 Task: Reply All to email with the signature Eden Taylor with the subject Request for flextime from softage.1@softage.net with the message I need your assistance in preparing a project status report for the stakeholders.
Action: Mouse moved to (83, 91)
Screenshot: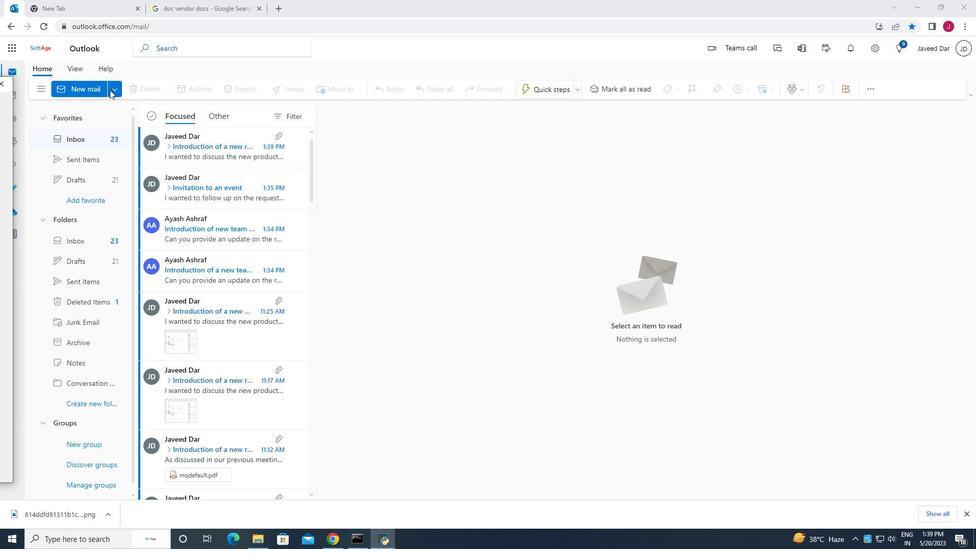 
Action: Mouse pressed left at (83, 91)
Screenshot: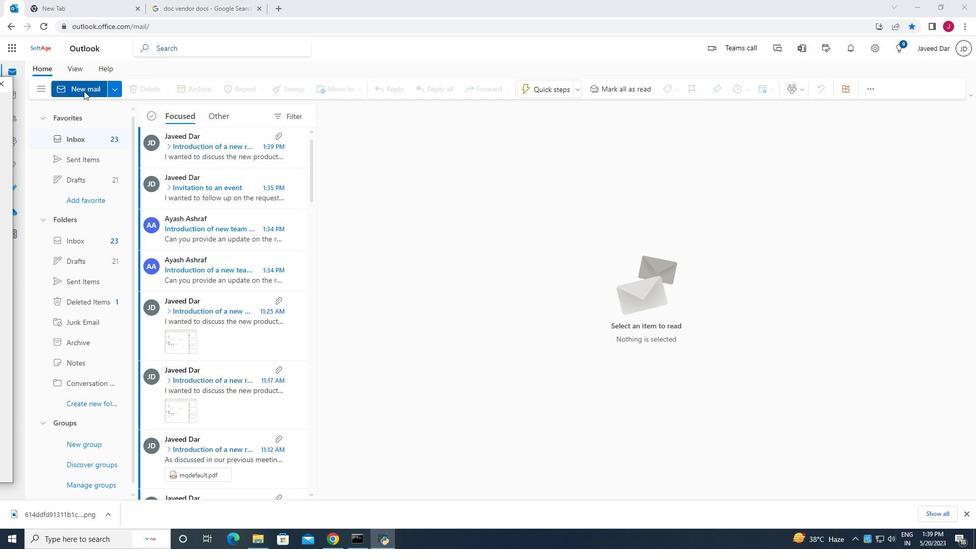 
Action: Mouse moved to (661, 88)
Screenshot: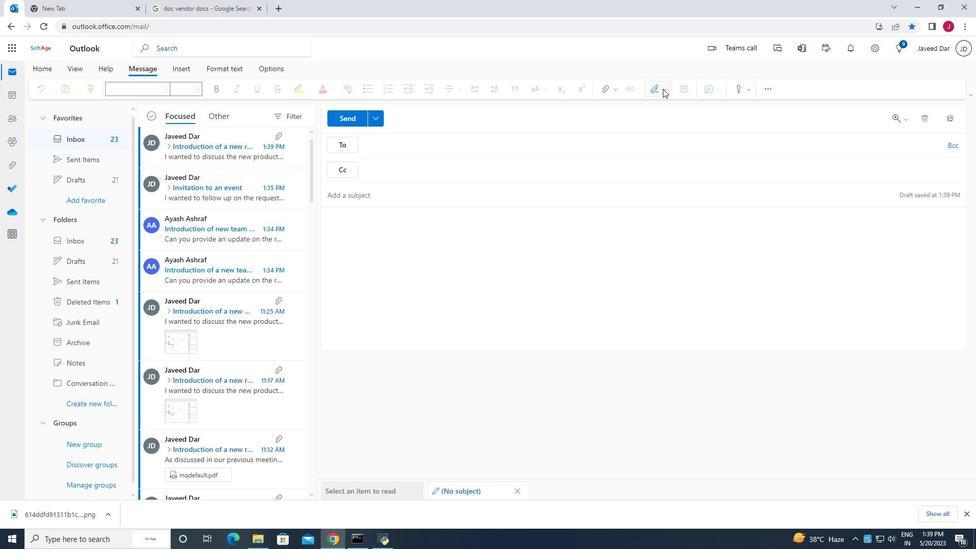 
Action: Mouse pressed left at (661, 88)
Screenshot: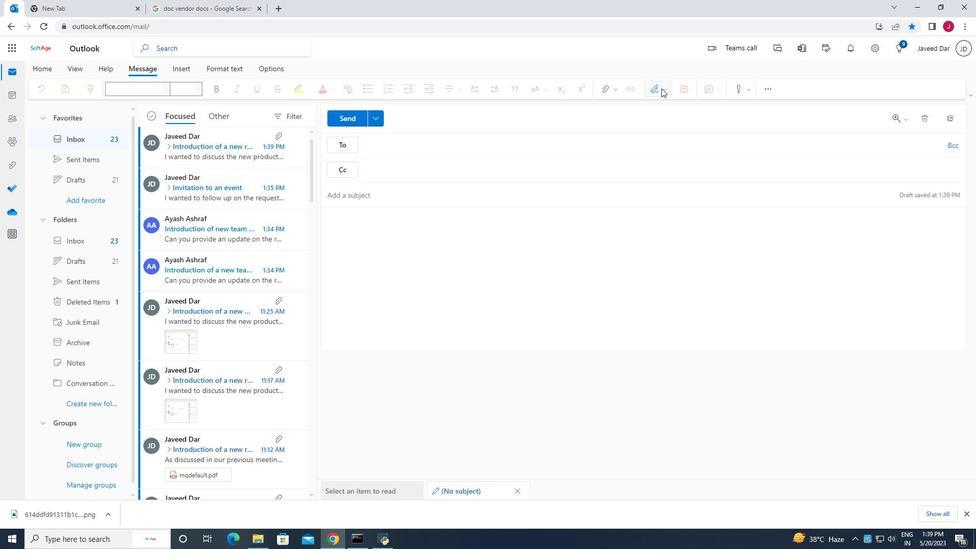 
Action: Mouse moved to (638, 129)
Screenshot: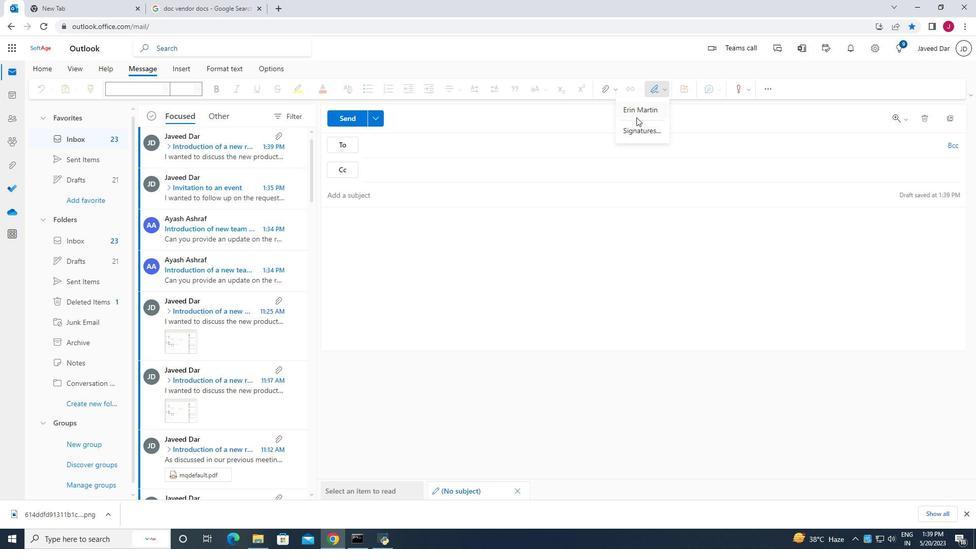 
Action: Mouse pressed left at (638, 129)
Screenshot: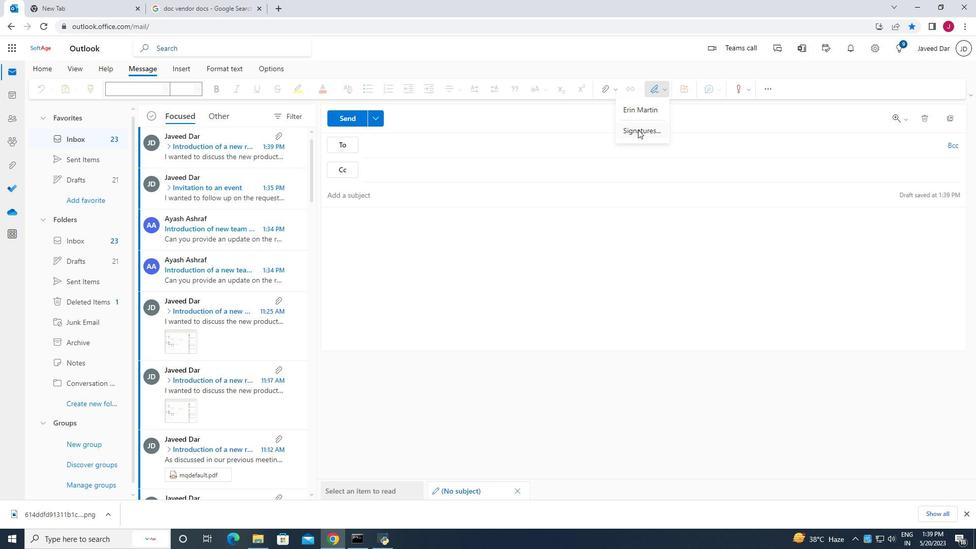 
Action: Mouse moved to (695, 168)
Screenshot: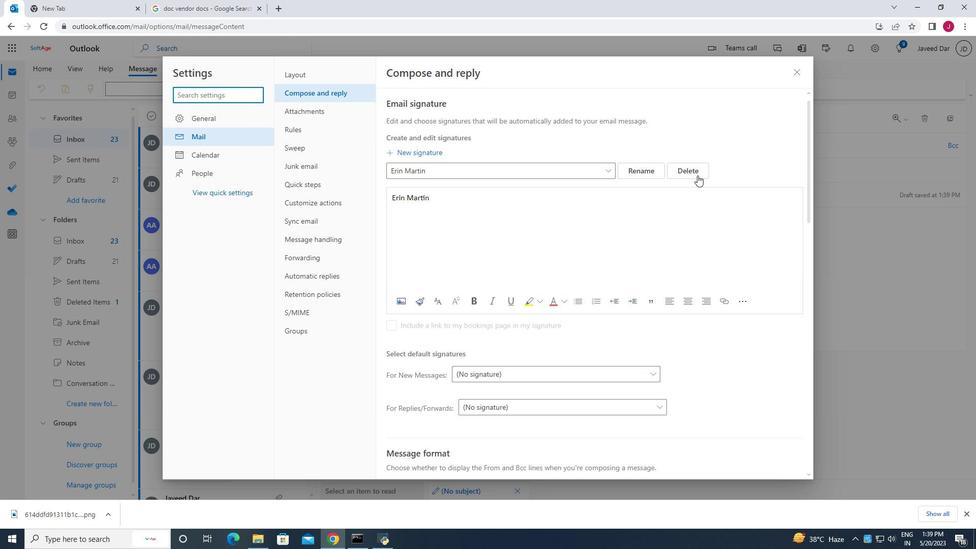 
Action: Mouse pressed left at (695, 168)
Screenshot: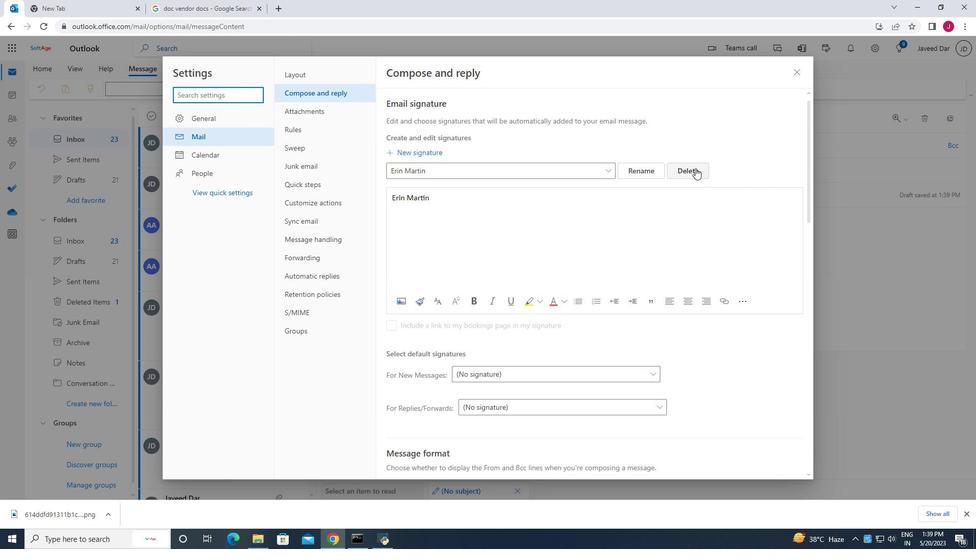 
Action: Mouse moved to (408, 171)
Screenshot: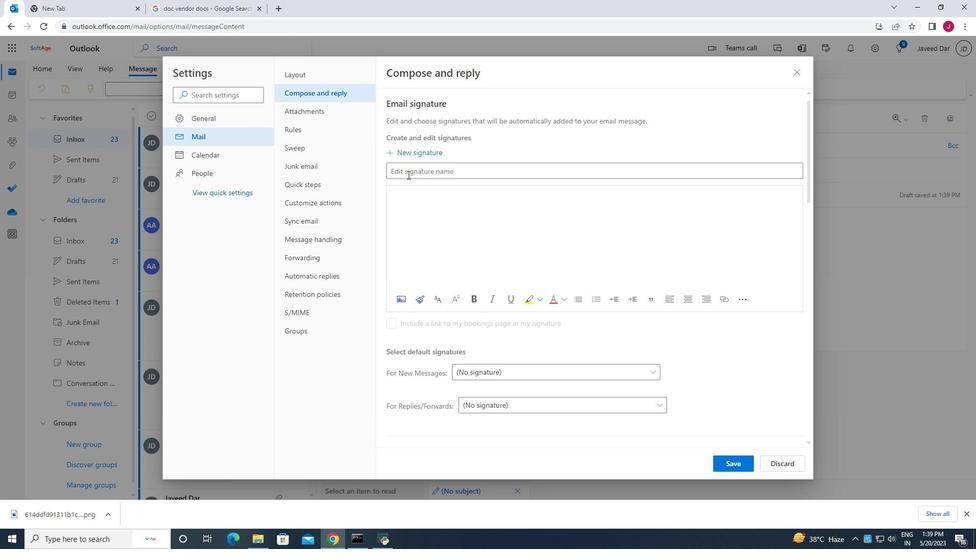 
Action: Mouse pressed left at (408, 171)
Screenshot: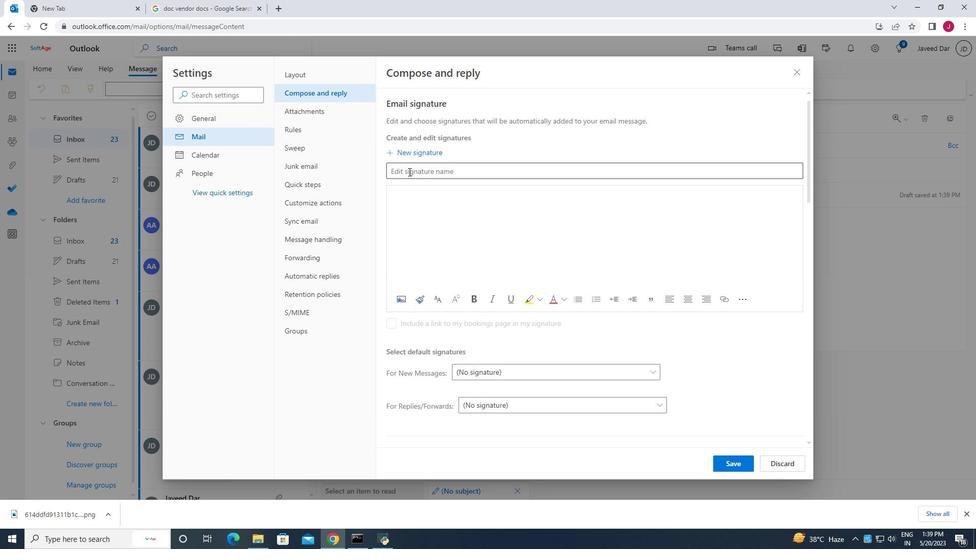 
Action: Key pressed <Key.caps_lock>E<Key.caps_lock>den<Key.space><Key.caps_lock>T<Key.caps_lock>aylor
Screenshot: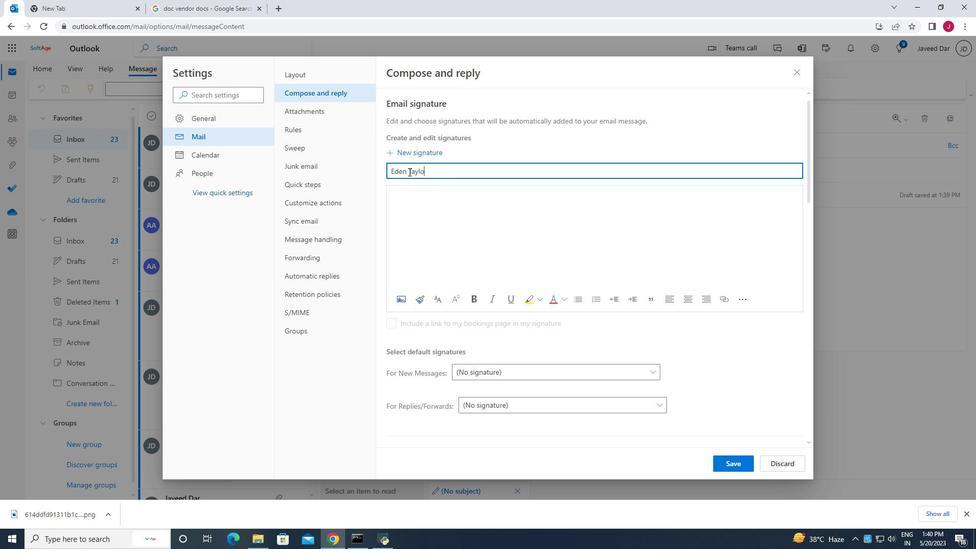 
Action: Mouse moved to (407, 192)
Screenshot: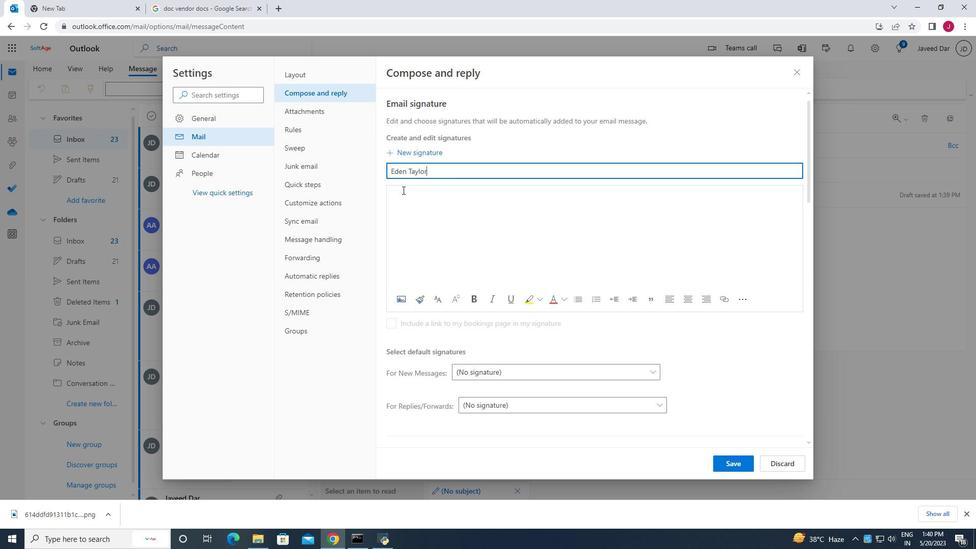 
Action: Mouse pressed left at (407, 192)
Screenshot: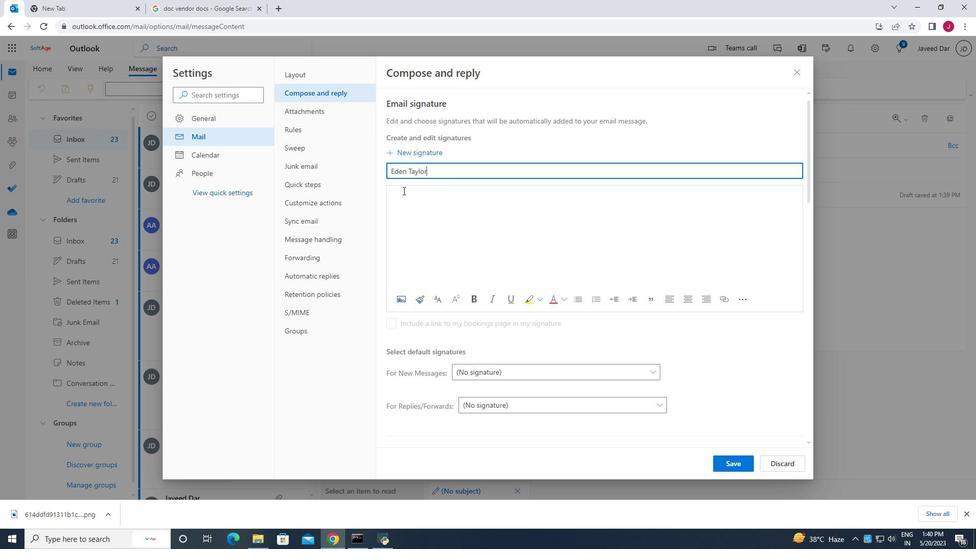 
Action: Mouse moved to (411, 194)
Screenshot: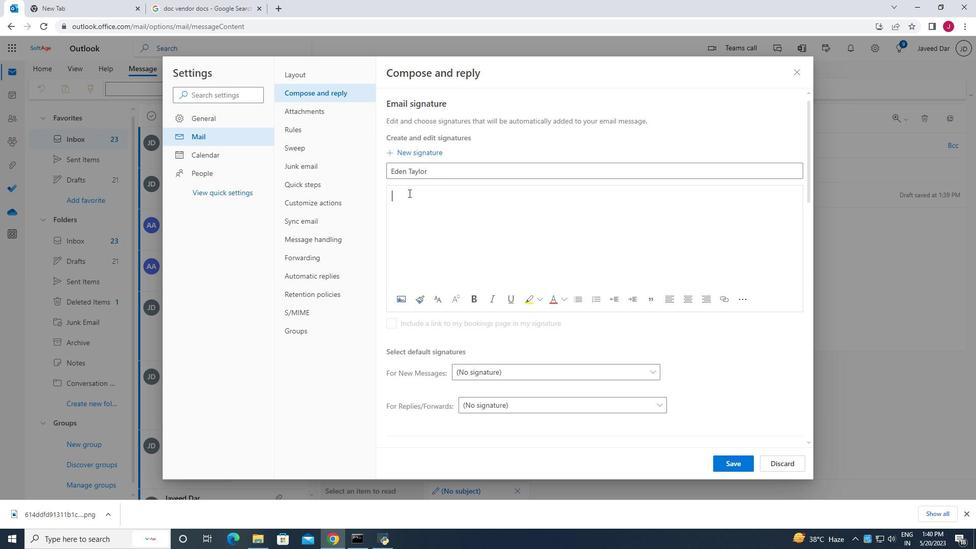 
Action: Key pressed <Key.caps_lock>E<Key.caps_lock>den<Key.space><Key.caps_lock>T<Key.caps_lock>aylor
Screenshot: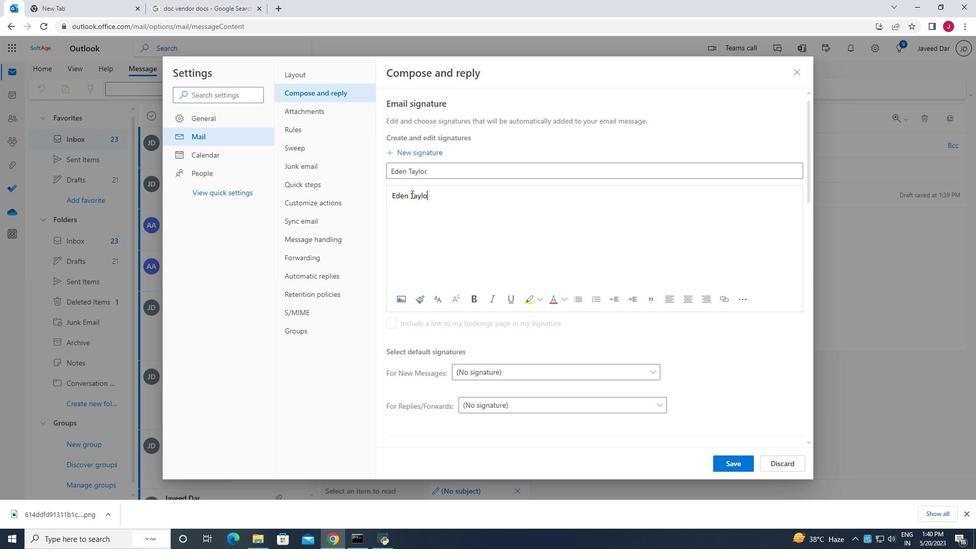 
Action: Mouse moved to (737, 459)
Screenshot: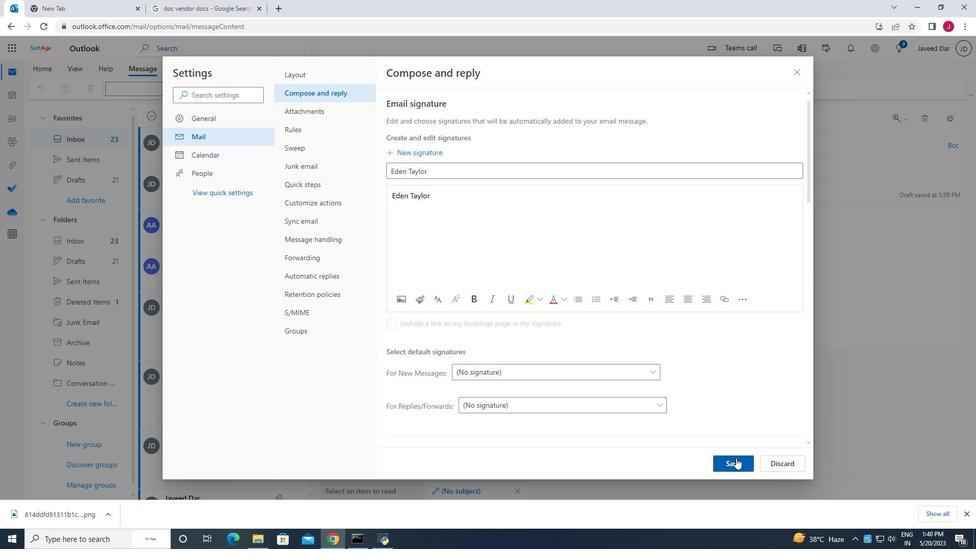 
Action: Mouse pressed left at (737, 459)
Screenshot: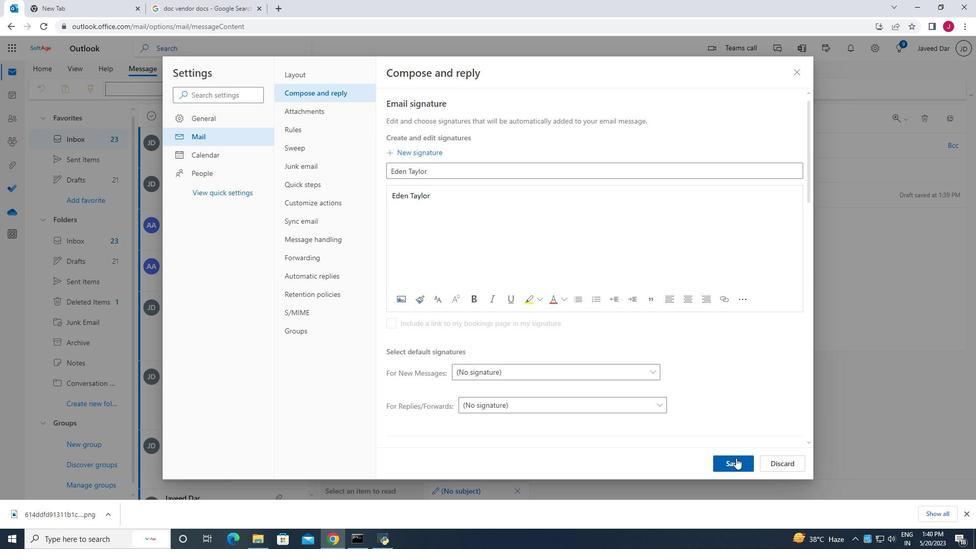 
Action: Mouse moved to (796, 71)
Screenshot: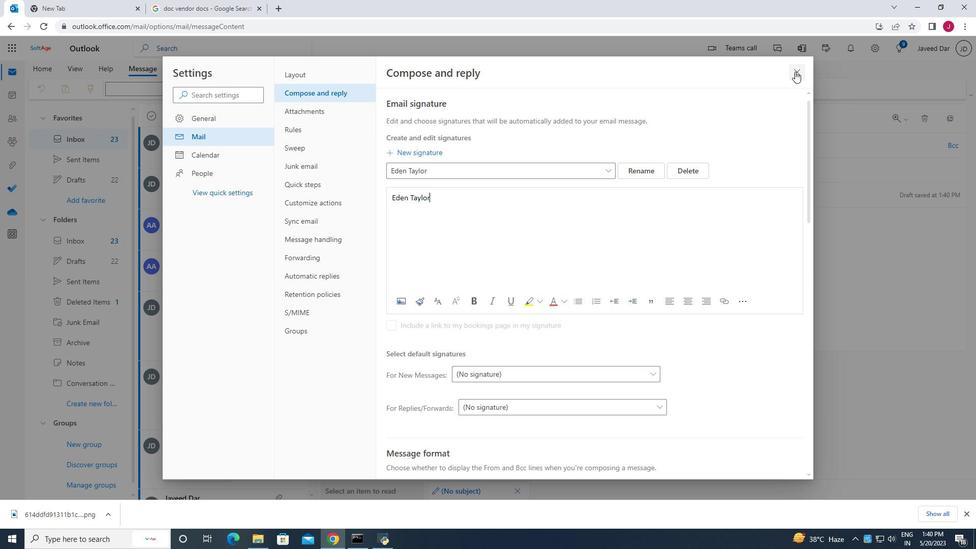
Action: Mouse pressed left at (796, 71)
Screenshot: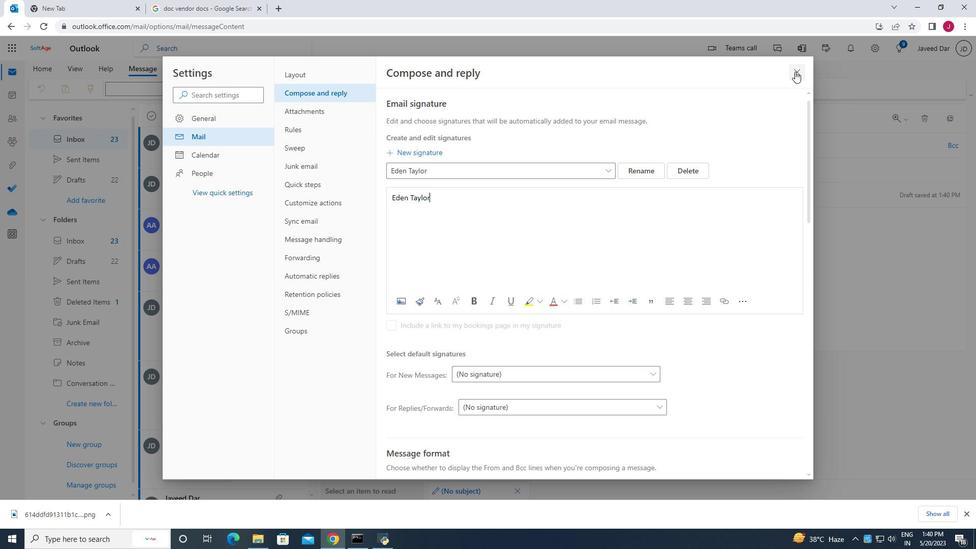 
Action: Mouse moved to (654, 94)
Screenshot: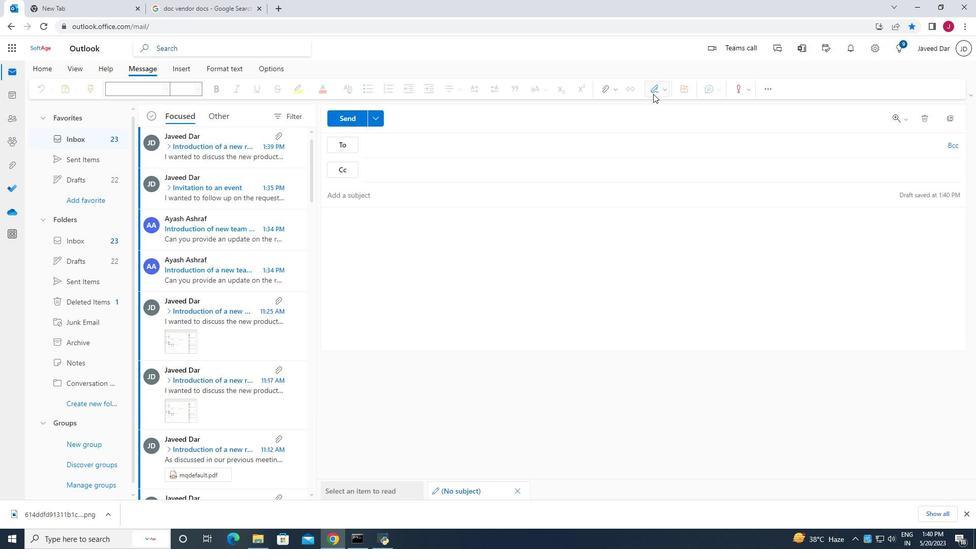 
Action: Mouse pressed left at (654, 94)
Screenshot: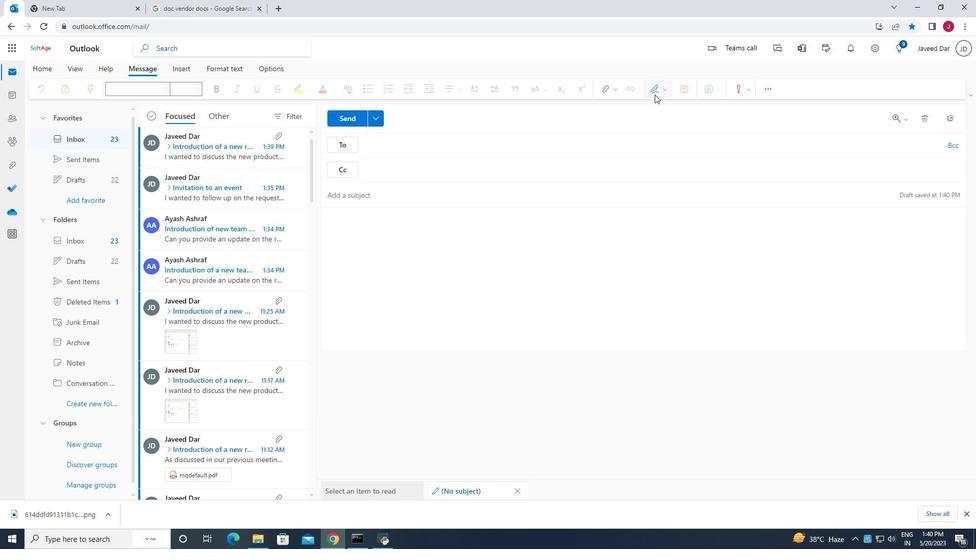 
Action: Mouse moved to (633, 111)
Screenshot: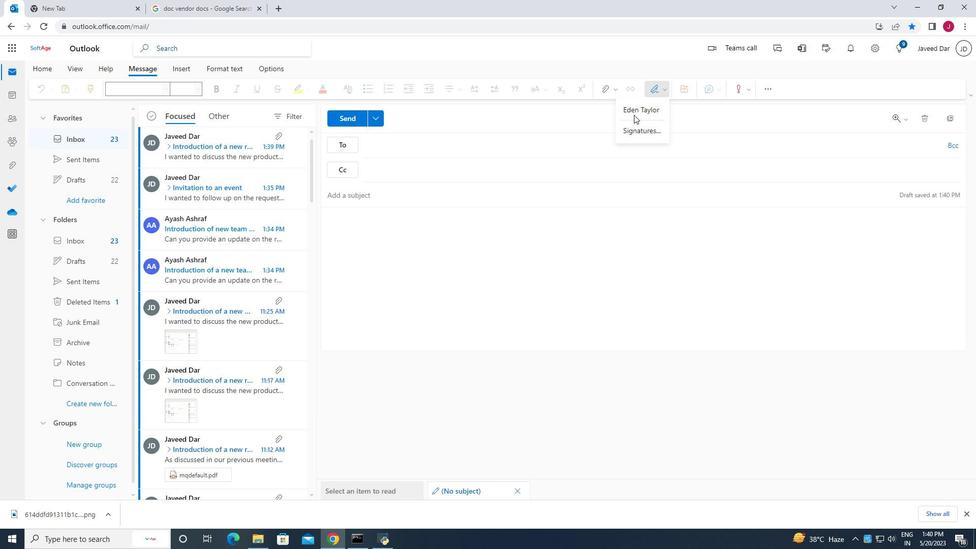 
Action: Mouse pressed left at (633, 111)
Screenshot: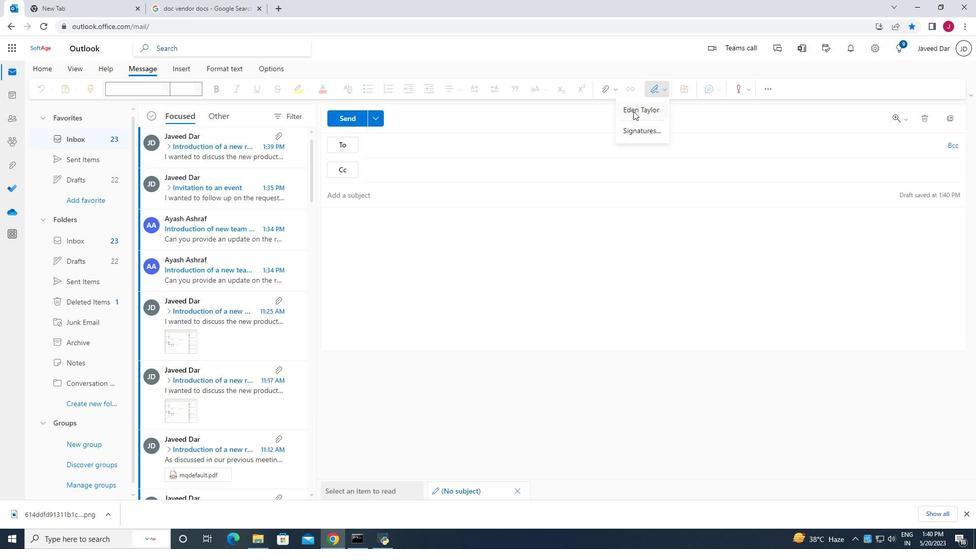 
Action: Mouse moved to (345, 194)
Screenshot: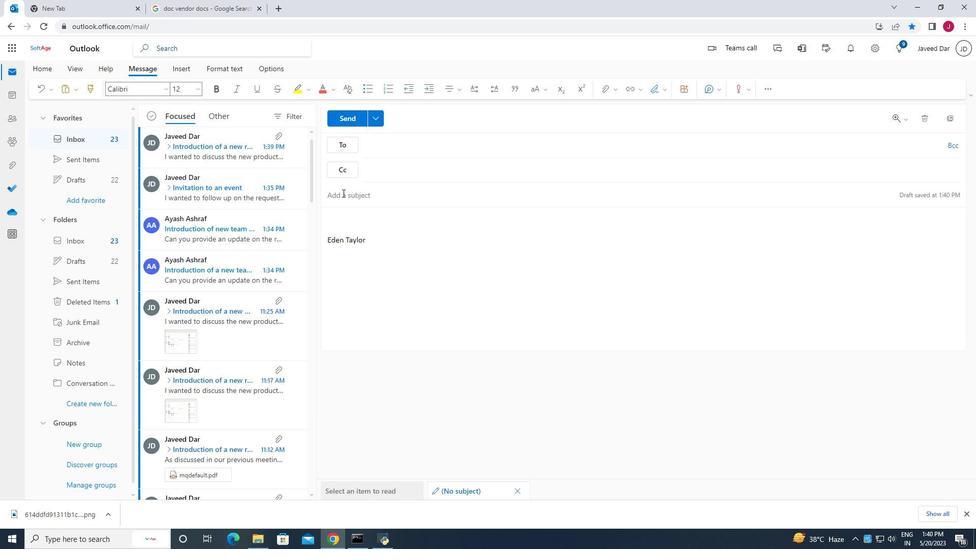 
Action: Mouse pressed left at (345, 194)
Screenshot: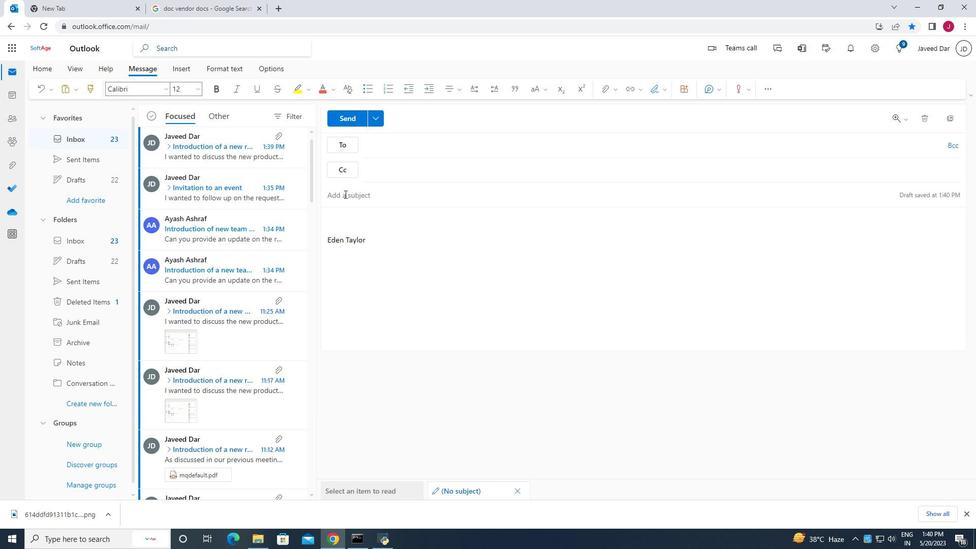 
Action: Mouse moved to (348, 196)
Screenshot: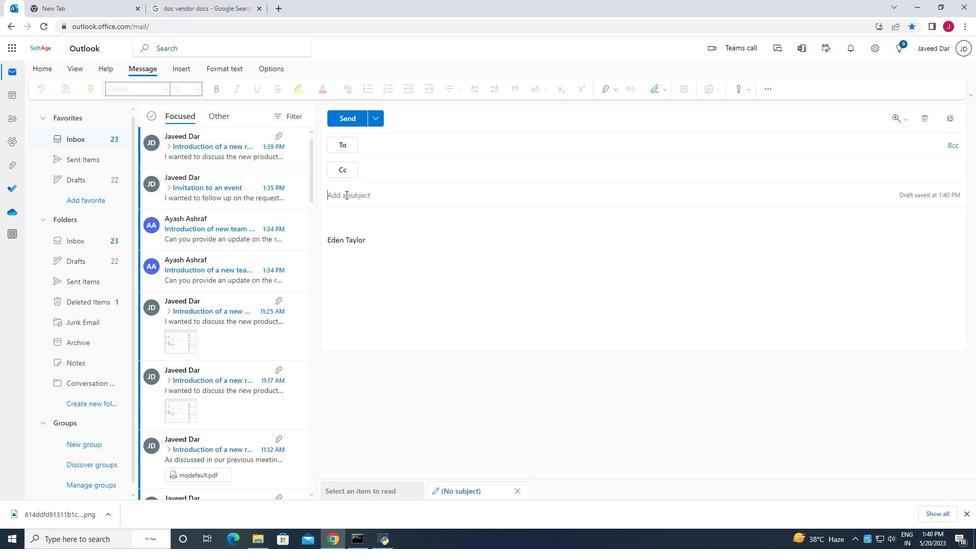 
Action: Key pressed <Key.caps_lock>R<Key.caps_lock>equest<Key.space>for<Key.space>flextime<Key.space>
Screenshot: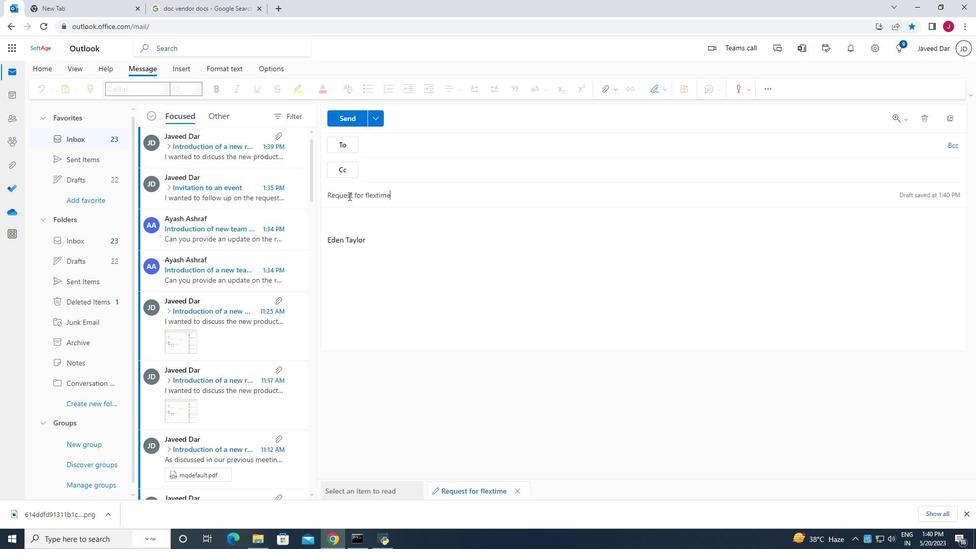 
Action: Mouse moved to (370, 214)
Screenshot: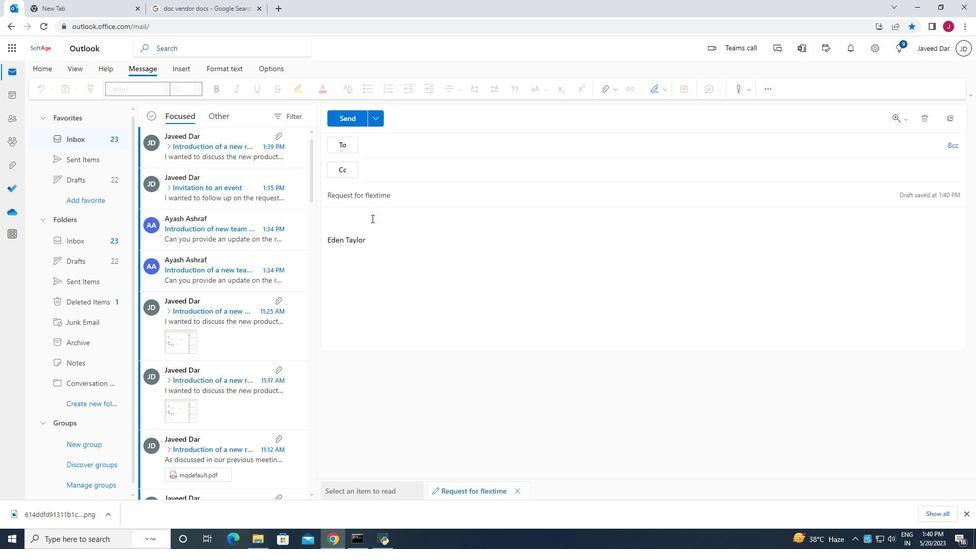 
Action: Mouse pressed left at (370, 214)
Screenshot: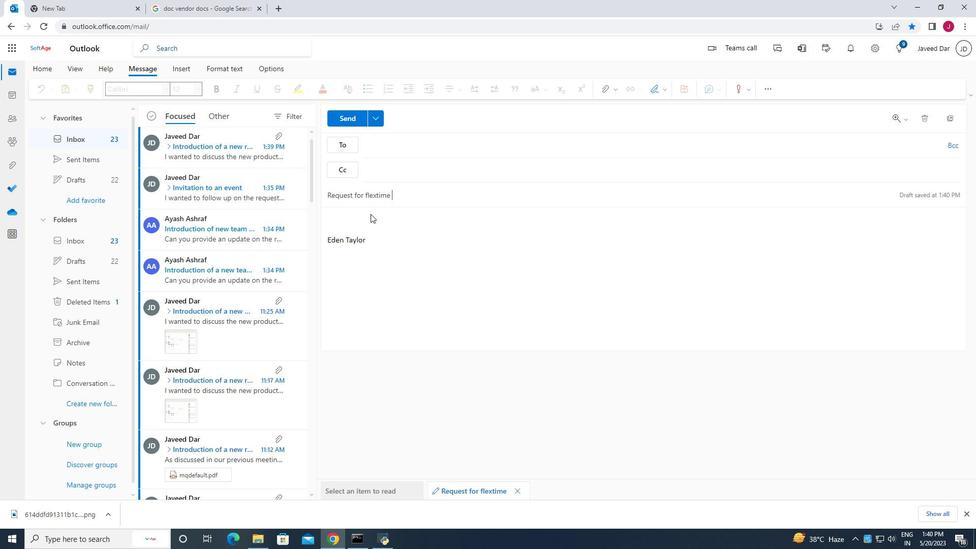 
Action: Mouse moved to (355, 216)
Screenshot: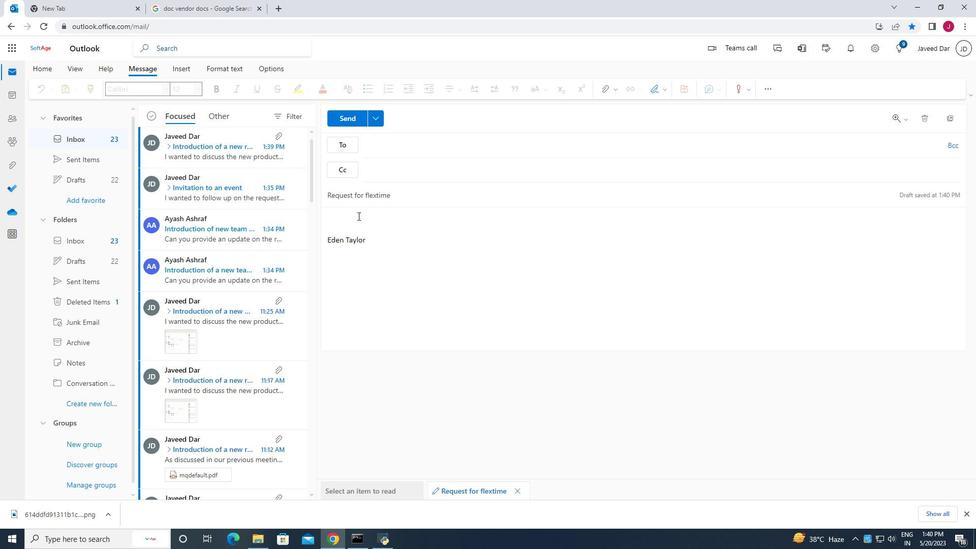 
Action: Mouse pressed left at (355, 216)
Screenshot: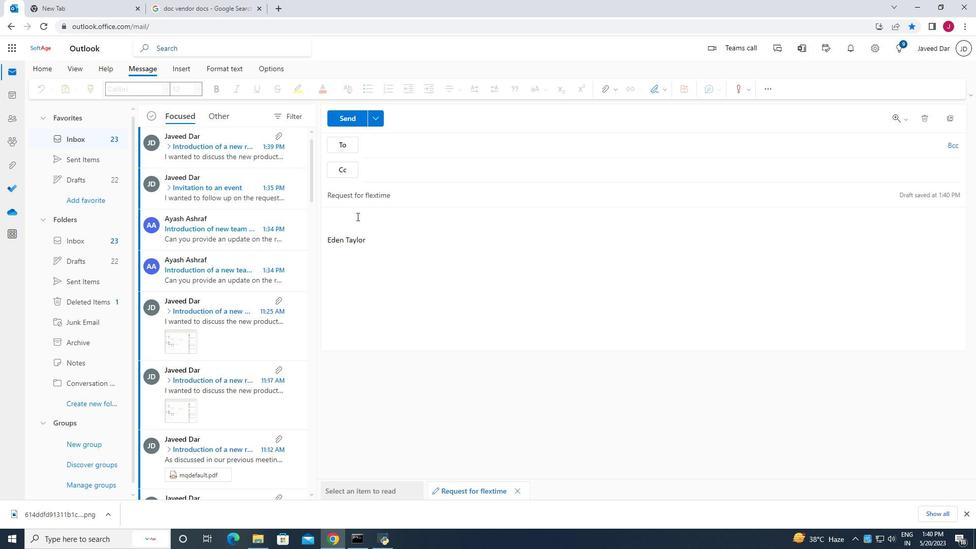 
Action: Key pressed <Key.caps_lock>I<Key.caps_lock><Key.space>need<Key.space>your<Key.space>assistance<Key.space>in<Key.space>preparing<Key.space>a<Key.space>project<Key.space>status<Key.space>report<Key.space>for<Key.space>the<Key.space>stakeholders.
Screenshot: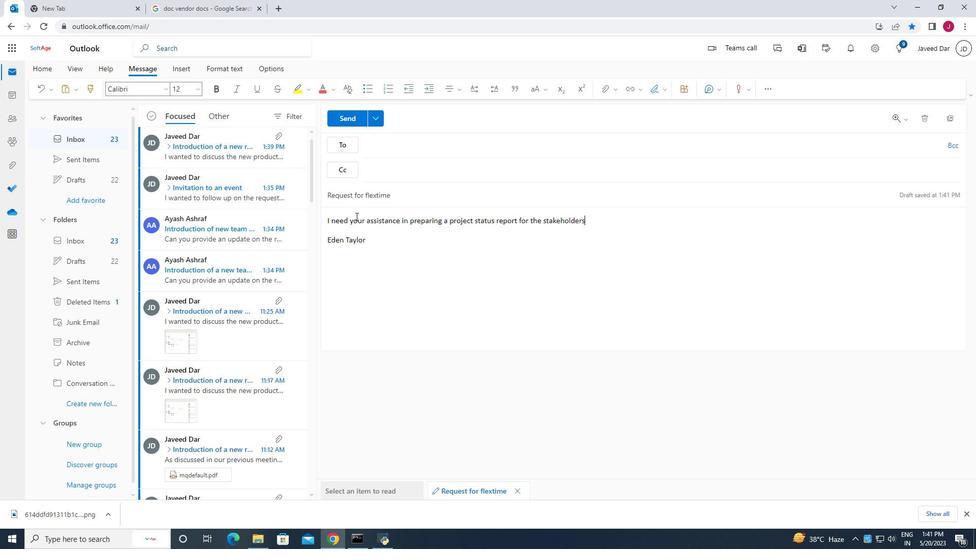 
Action: Mouse moved to (413, 142)
Screenshot: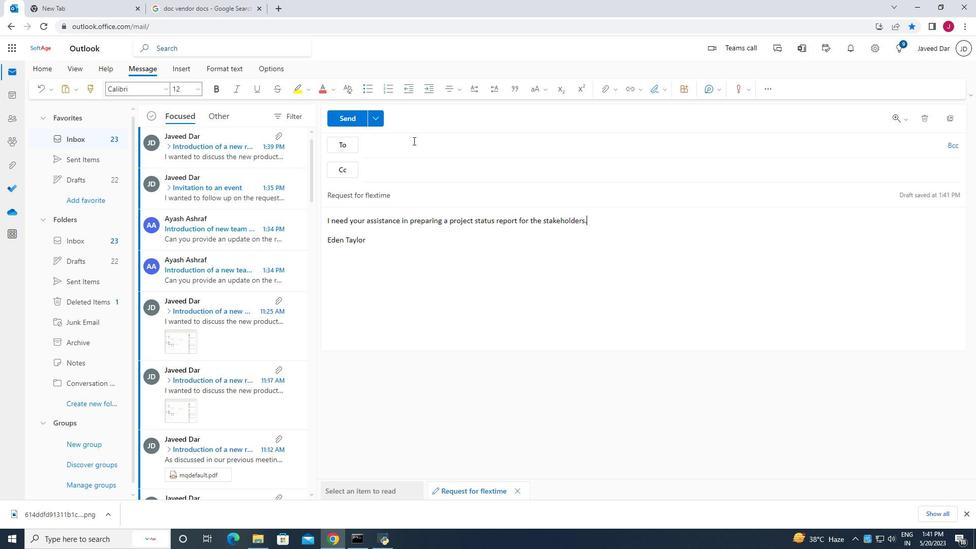 
Action: Mouse pressed left at (413, 142)
Screenshot: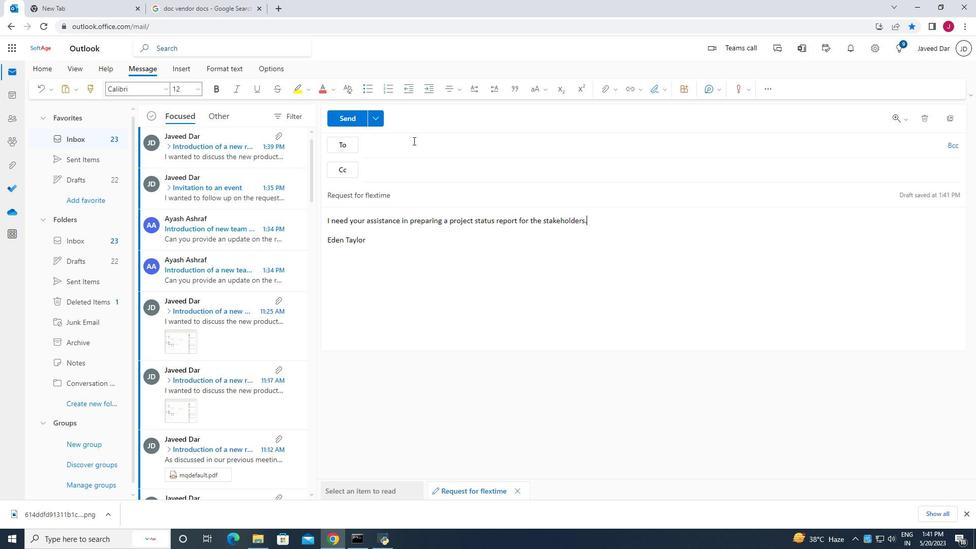 
Action: Mouse moved to (456, 213)
Screenshot: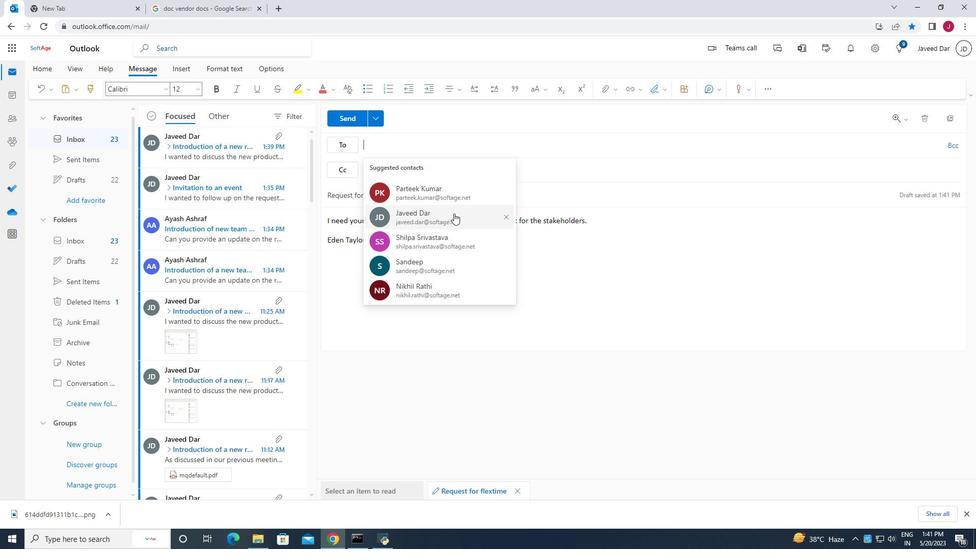 
Action: Mouse pressed left at (456, 213)
Screenshot: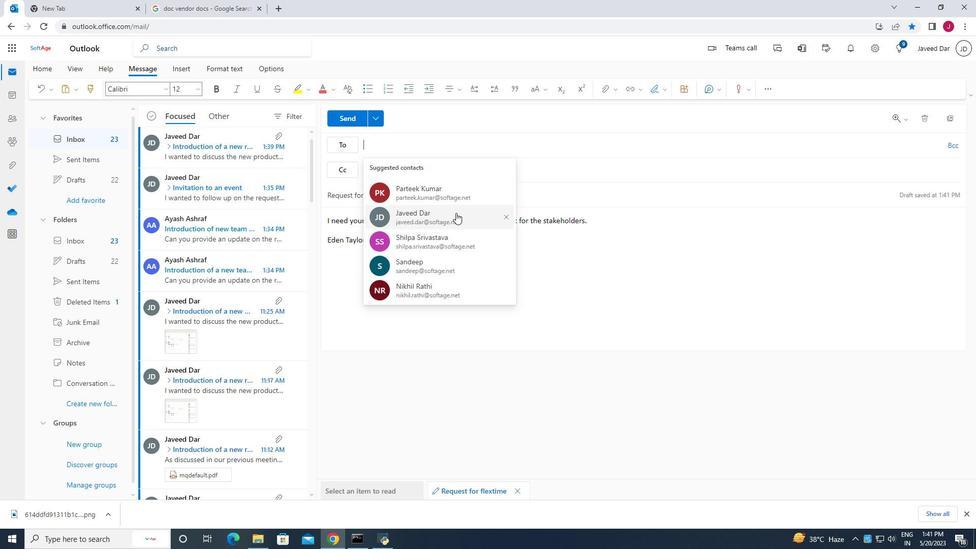 
Action: Mouse moved to (443, 144)
Screenshot: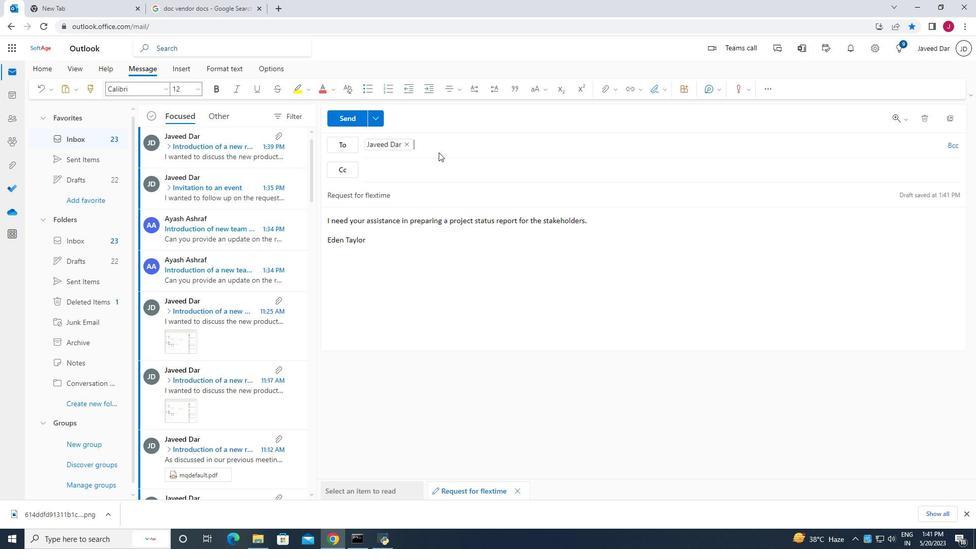 
Action: Mouse pressed left at (443, 144)
Screenshot: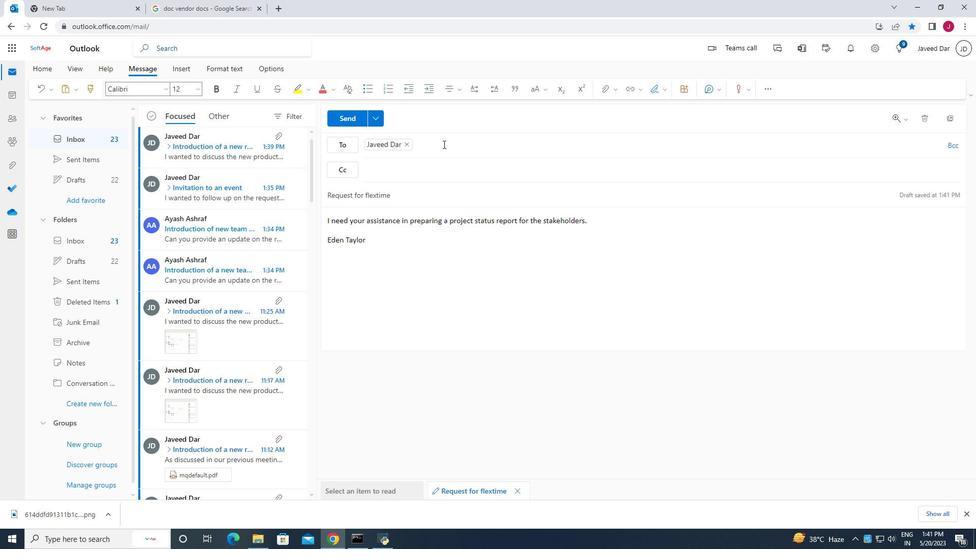 
Action: Mouse moved to (494, 188)
Screenshot: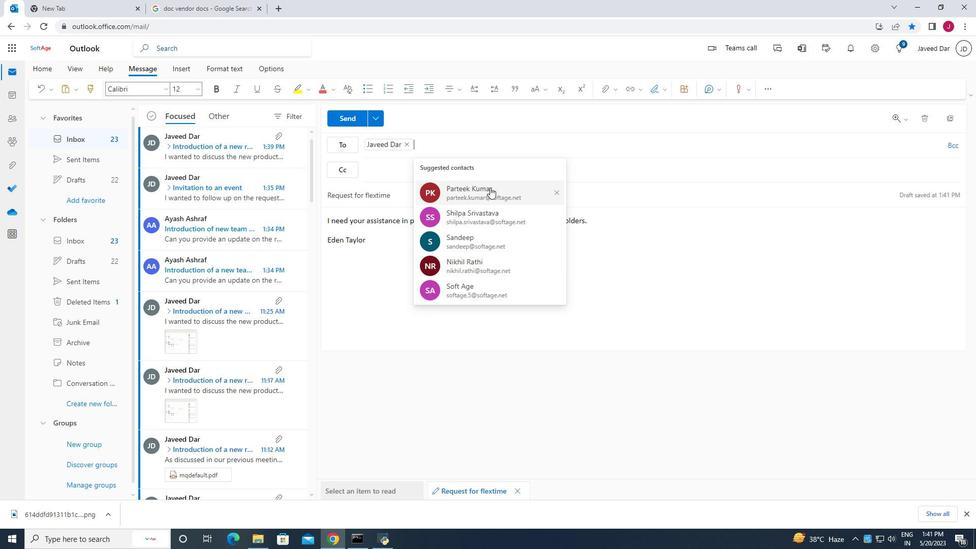 
Action: Mouse pressed left at (494, 188)
Screenshot: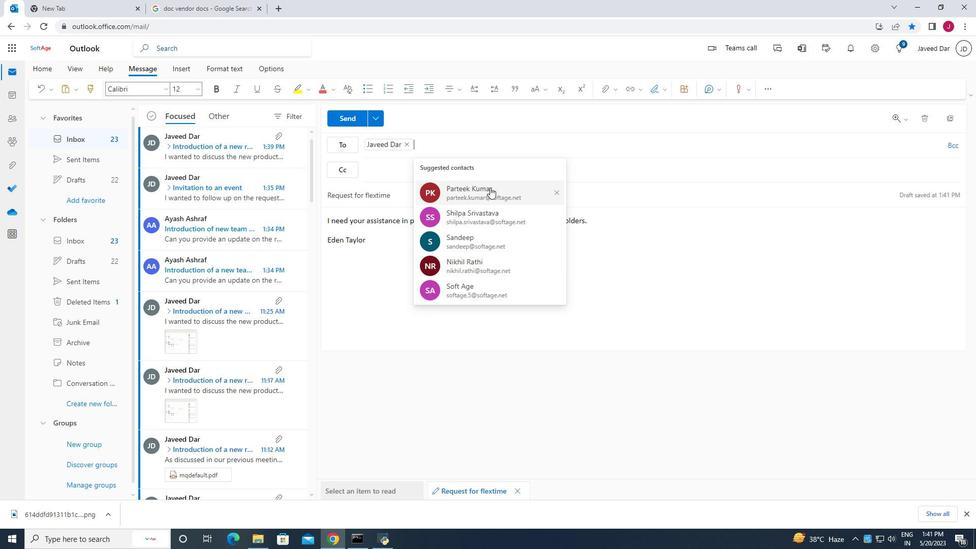 
Action: Mouse moved to (502, 150)
Screenshot: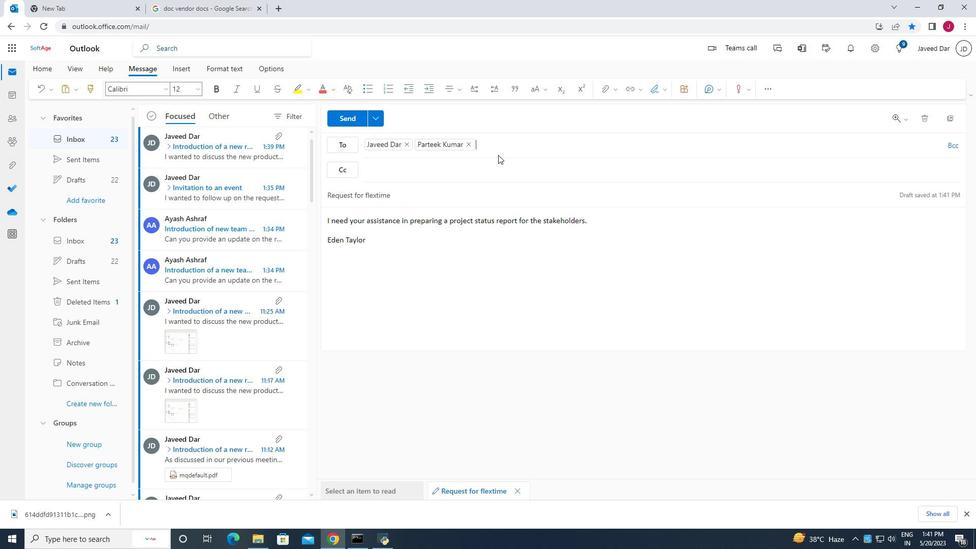 
Action: Mouse pressed left at (502, 150)
Screenshot: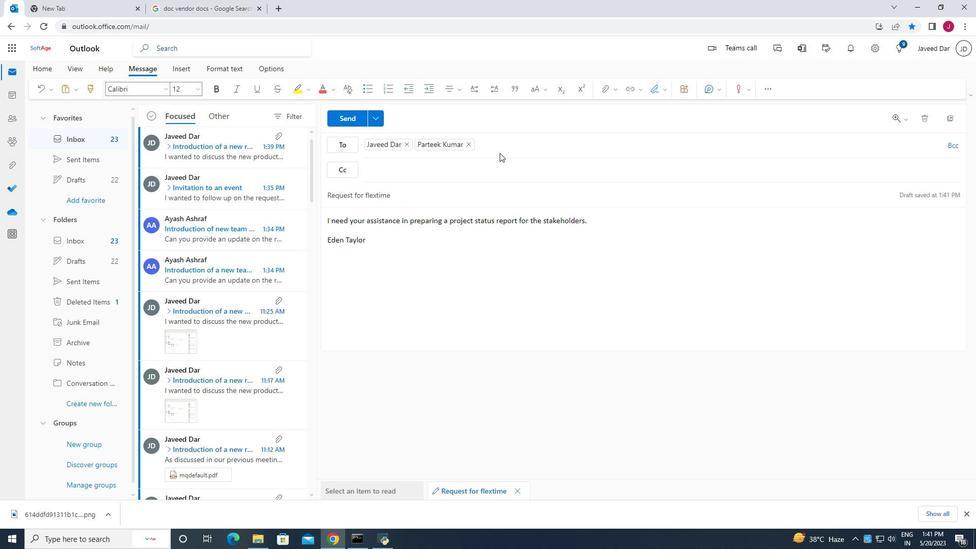 
Action: Mouse moved to (409, 142)
Screenshot: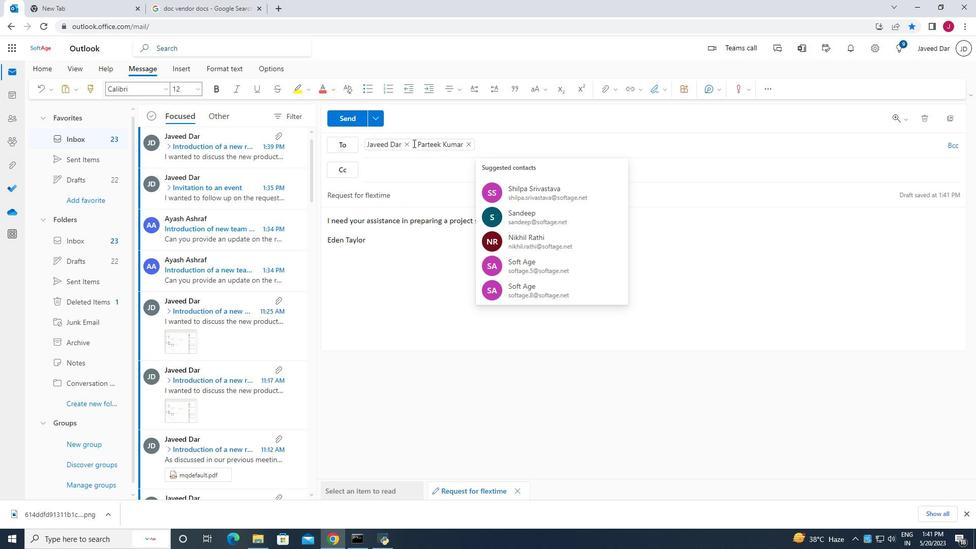 
Action: Mouse pressed left at (409, 142)
Screenshot: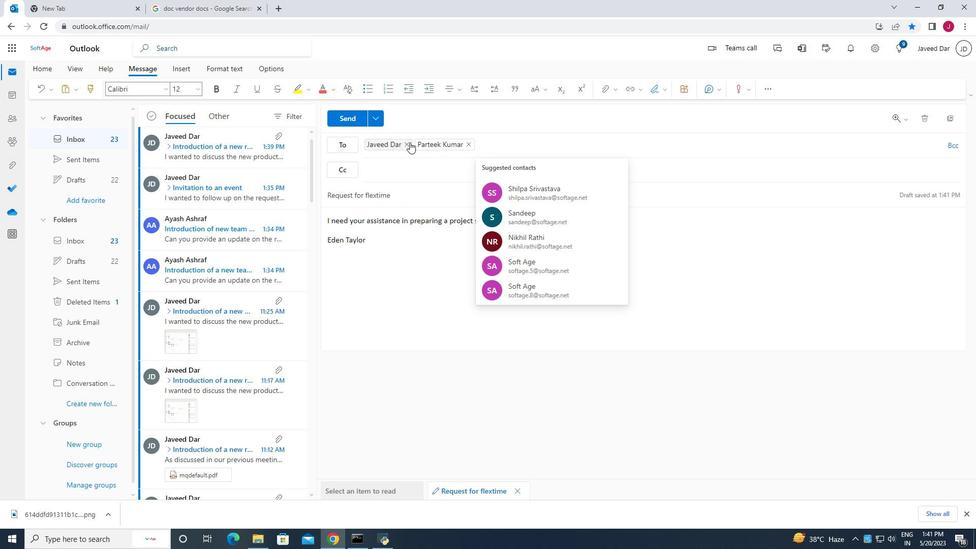 
Action: Mouse moved to (453, 150)
Screenshot: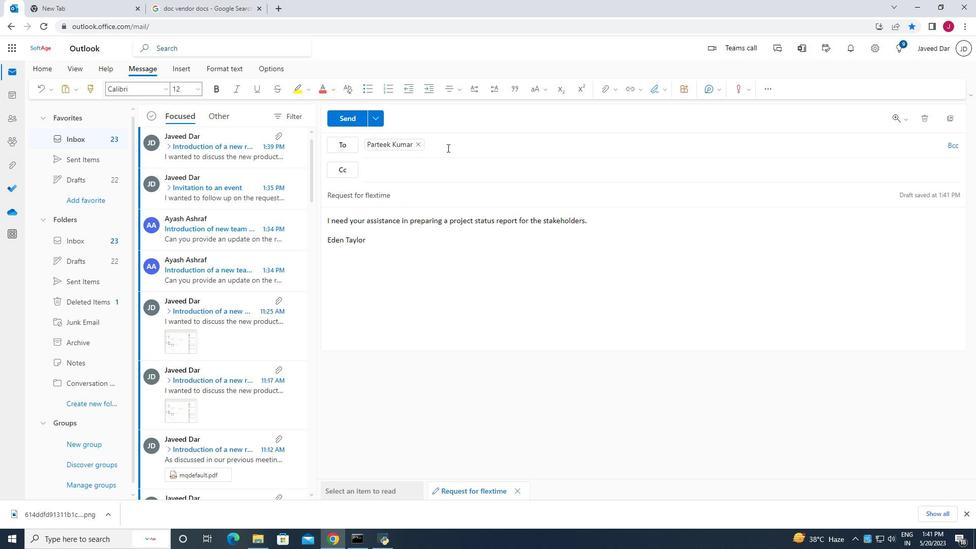 
Action: Mouse pressed left at (453, 150)
Screenshot: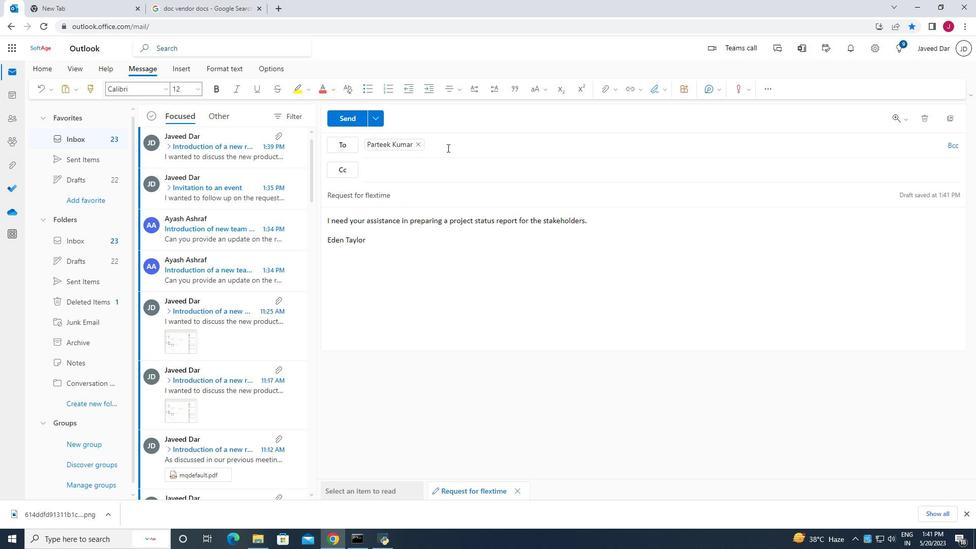 
Action: Key pressed a
Screenshot: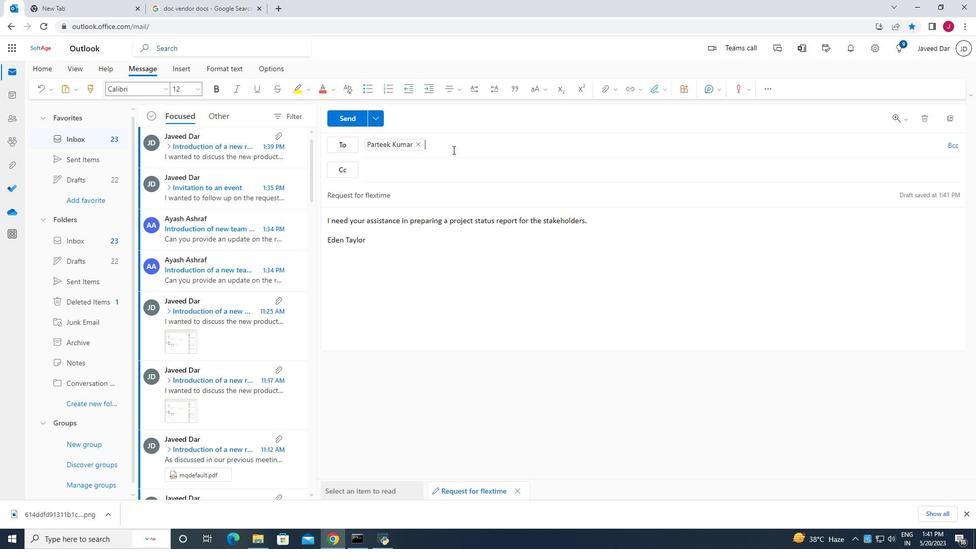 
Action: Mouse moved to (452, 151)
Screenshot: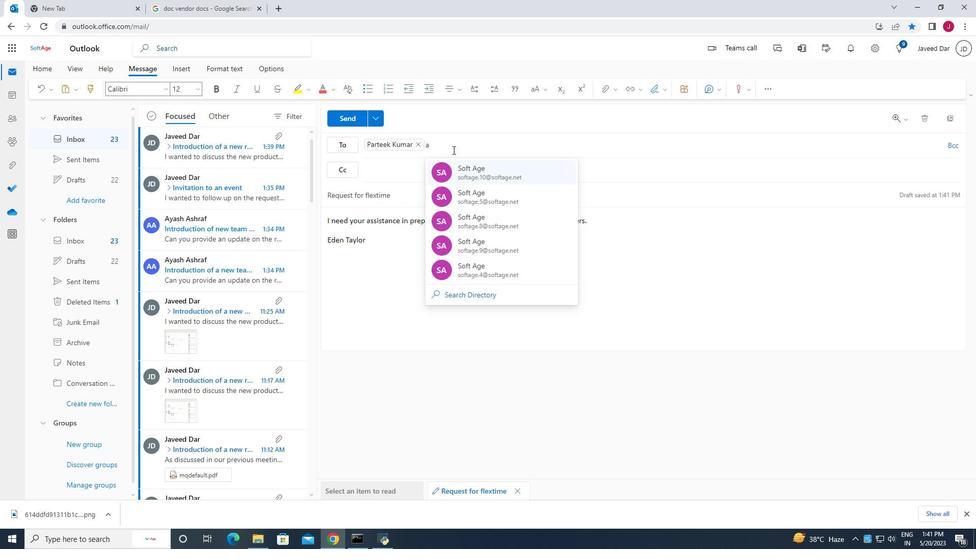 
Action: Key pressed y
Screenshot: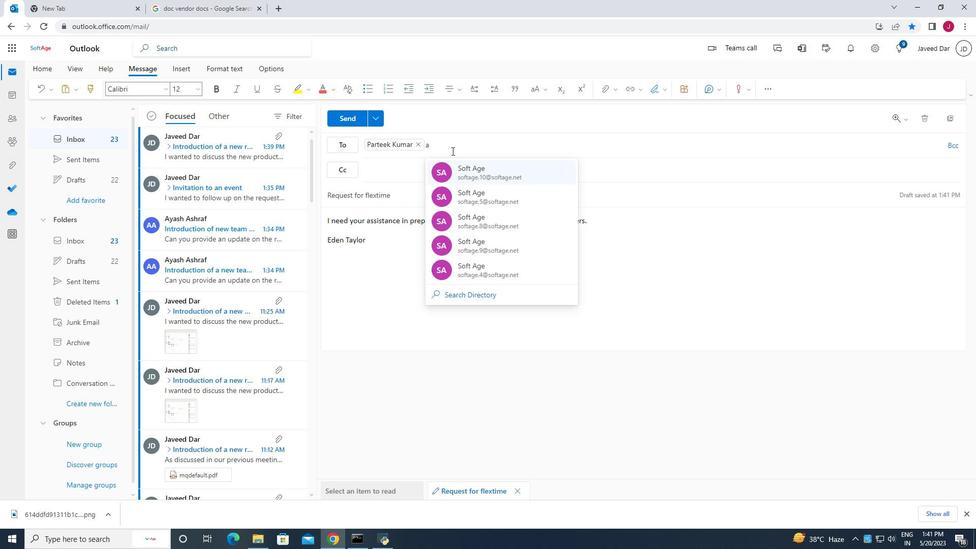 
Action: Mouse moved to (447, 154)
Screenshot: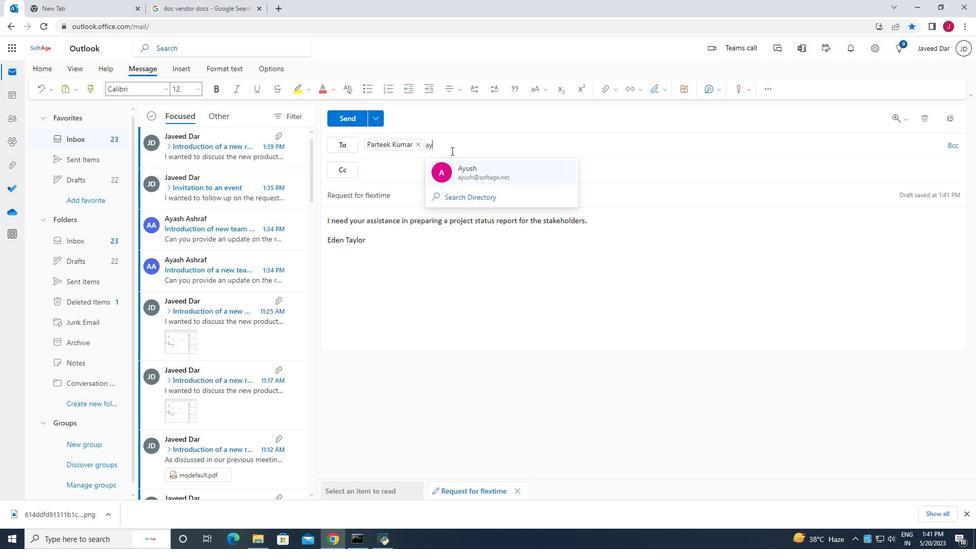 
Action: Key pressed a
Screenshot: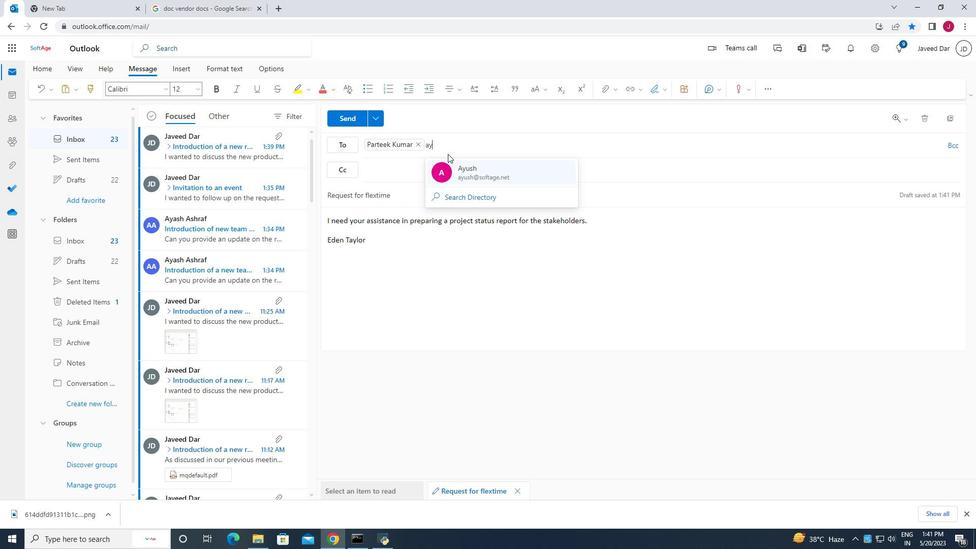
Action: Mouse moved to (447, 154)
Screenshot: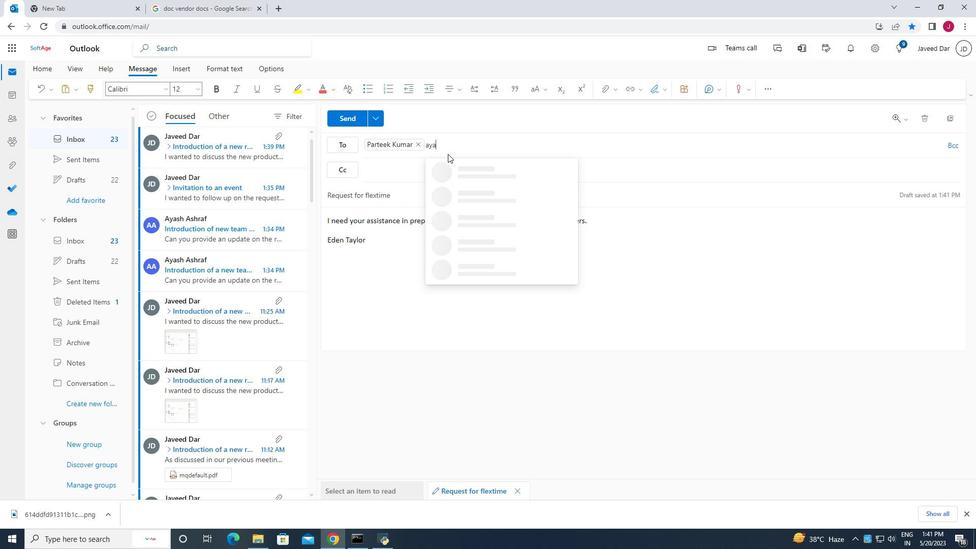 
Action: Key pressed s
Screenshot: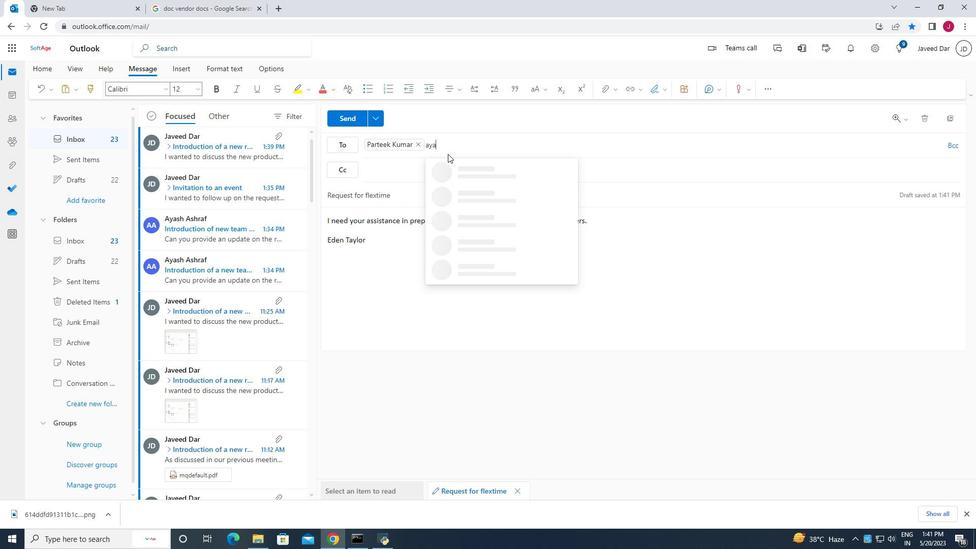 
Action: Mouse moved to (447, 154)
Screenshot: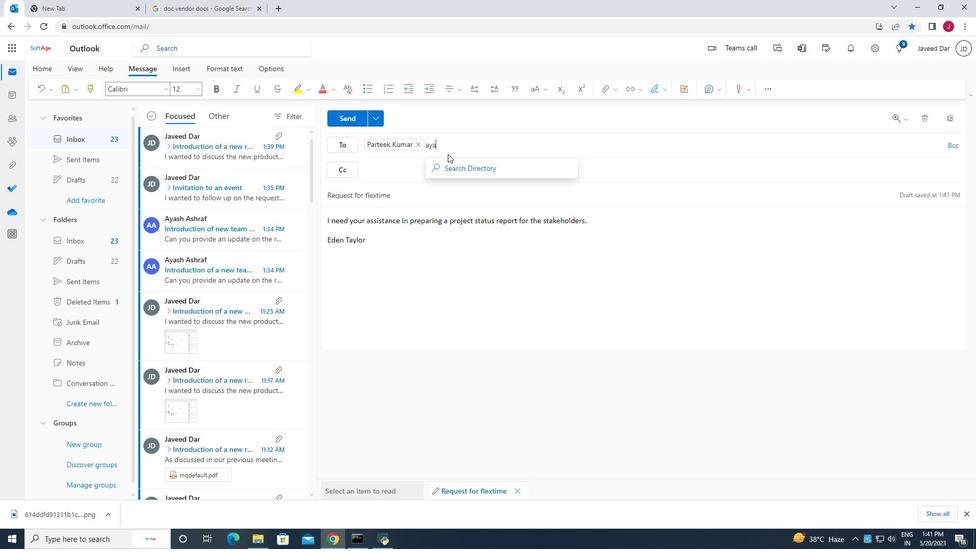 
Action: Key pressed h
Screenshot: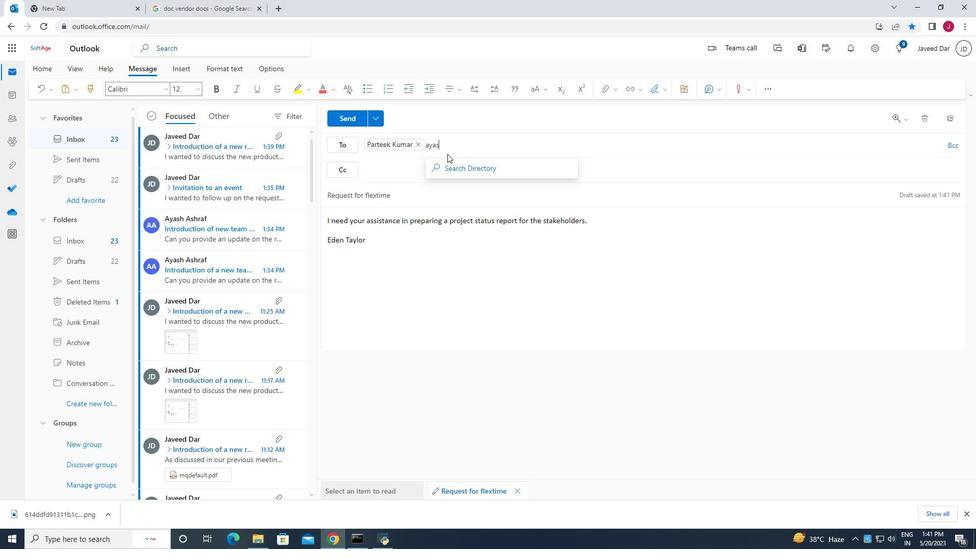 
Action: Mouse moved to (510, 168)
Screenshot: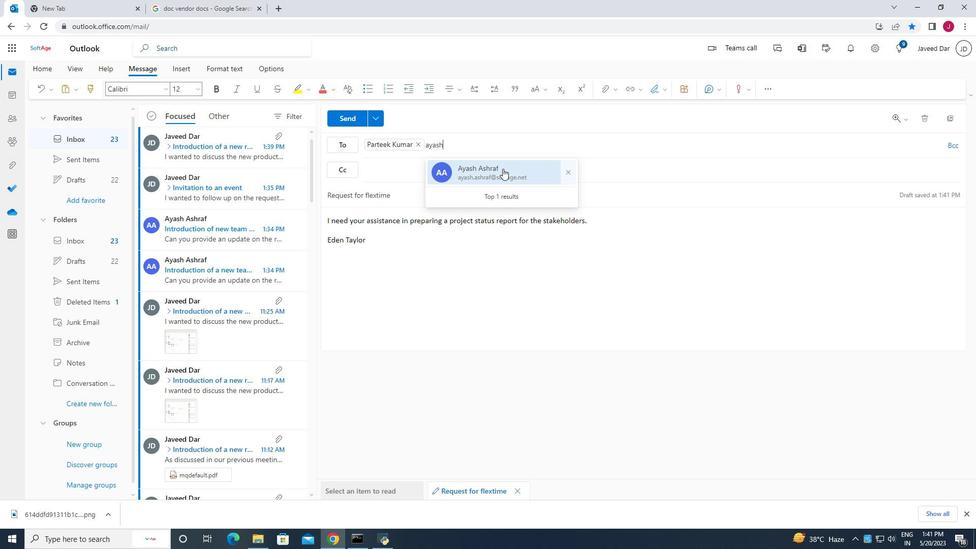 
Action: Mouse pressed left at (510, 168)
Screenshot: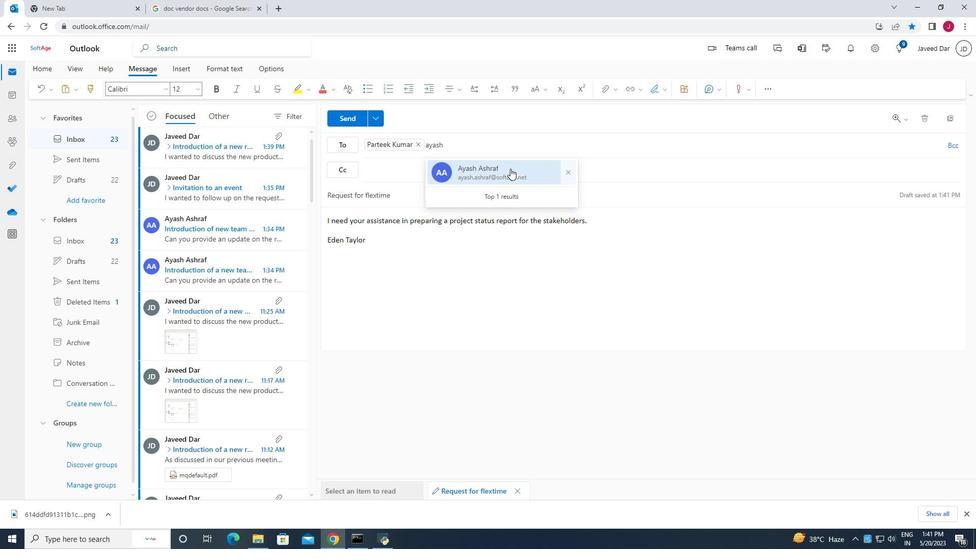 
Action: Mouse moved to (402, 242)
Screenshot: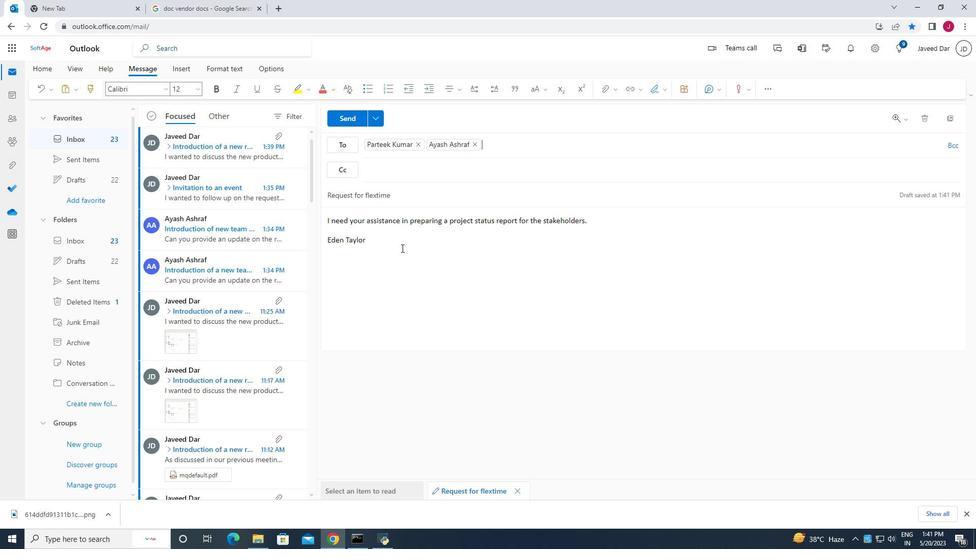 
Action: Mouse scrolled (402, 242) with delta (0, 0)
Screenshot: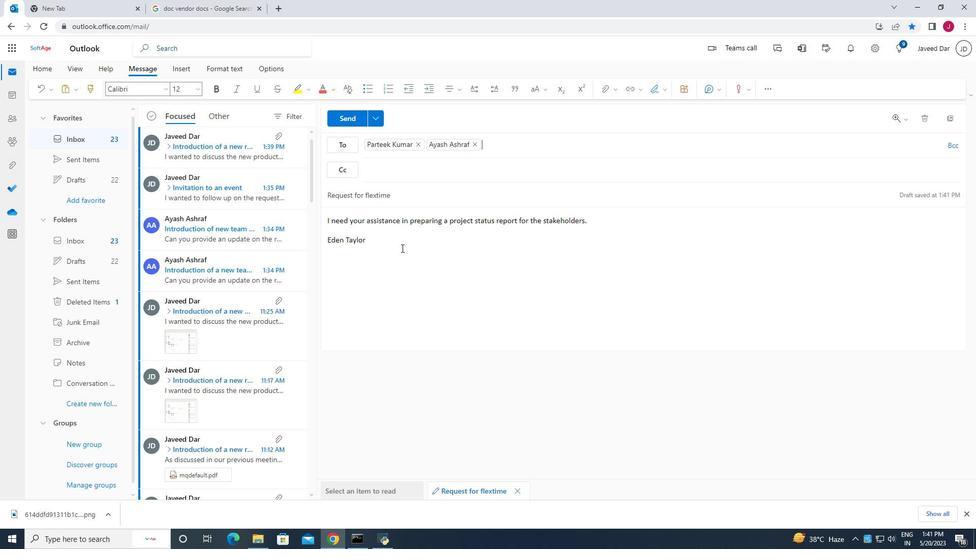 
Action: Mouse moved to (401, 240)
Screenshot: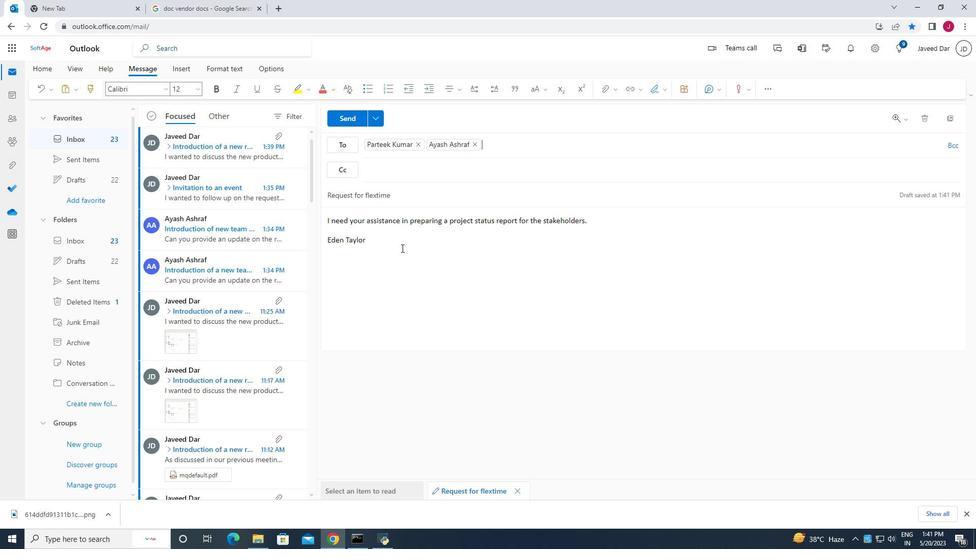 
Action: Mouse scrolled (401, 240) with delta (0, 0)
Screenshot: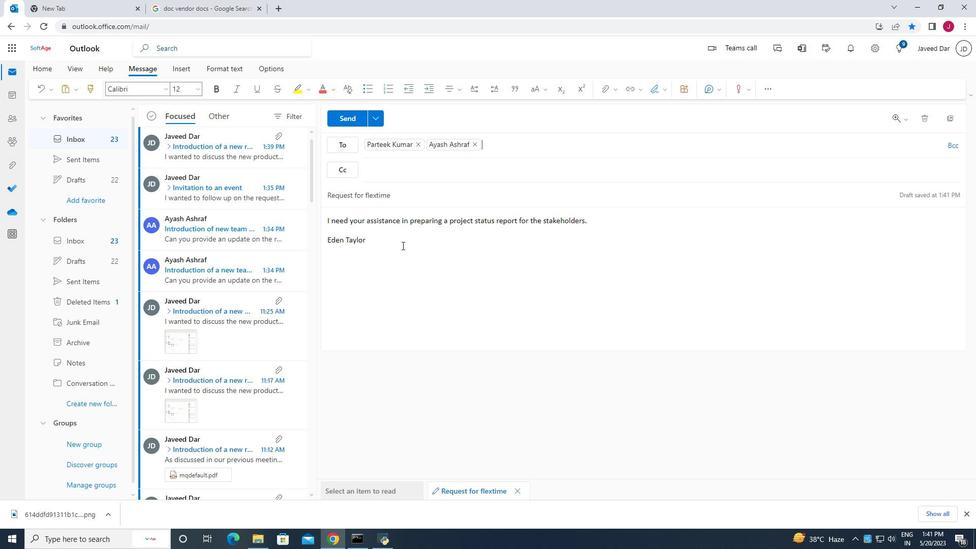 
Action: Mouse moved to (342, 121)
Screenshot: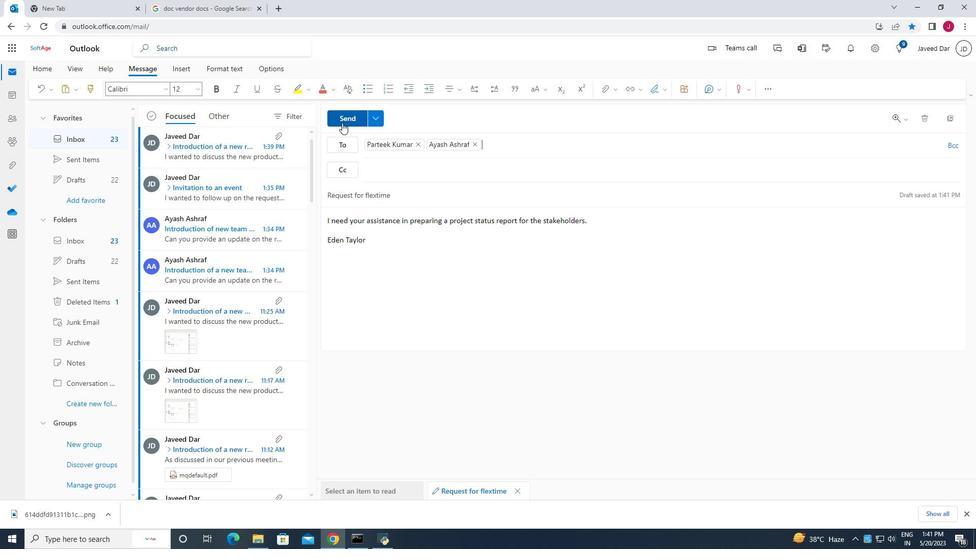 
Action: Mouse pressed left at (342, 121)
Screenshot: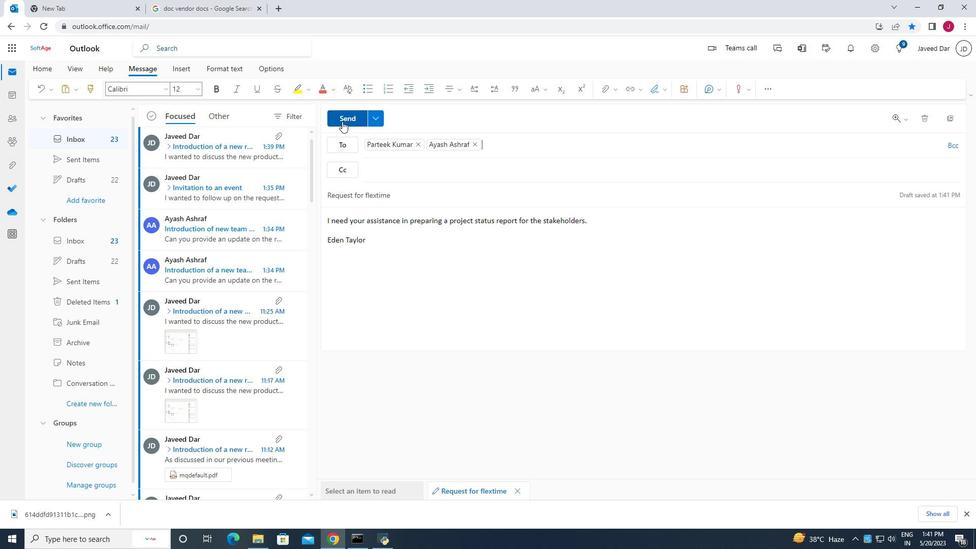 
Action: Mouse moved to (342, 121)
Screenshot: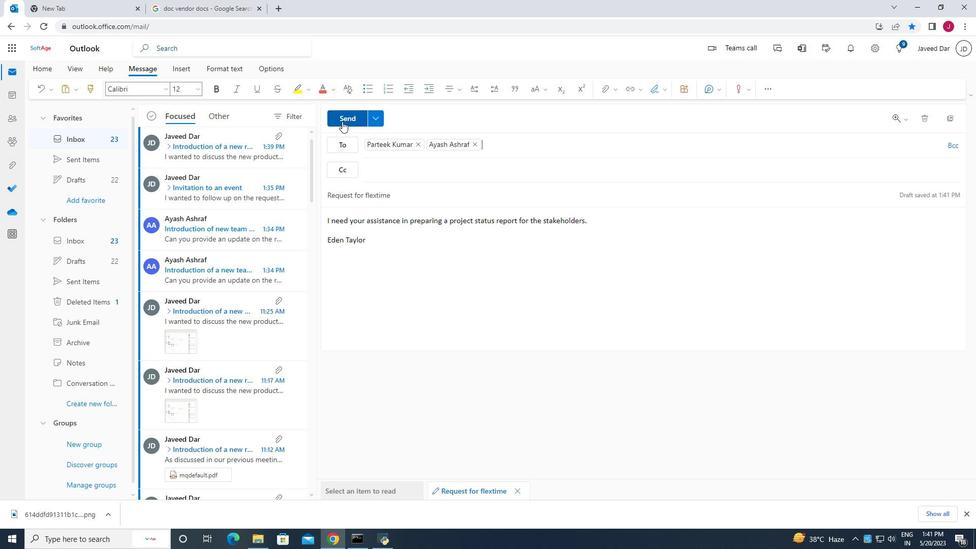 
